 Task: Look for space in Marfil, Mexico from 5th June, 2023 to 16th June, 2023 for 2 adults in price range Rs.14000 to Rs.18000. Place can be entire place with 1  bedroom having 1 bed and 1 bathroom. Property type can be house, flat, guest house, hotel. Booking option can be shelf check-in. Required host language is English.
Action: Mouse moved to (521, 129)
Screenshot: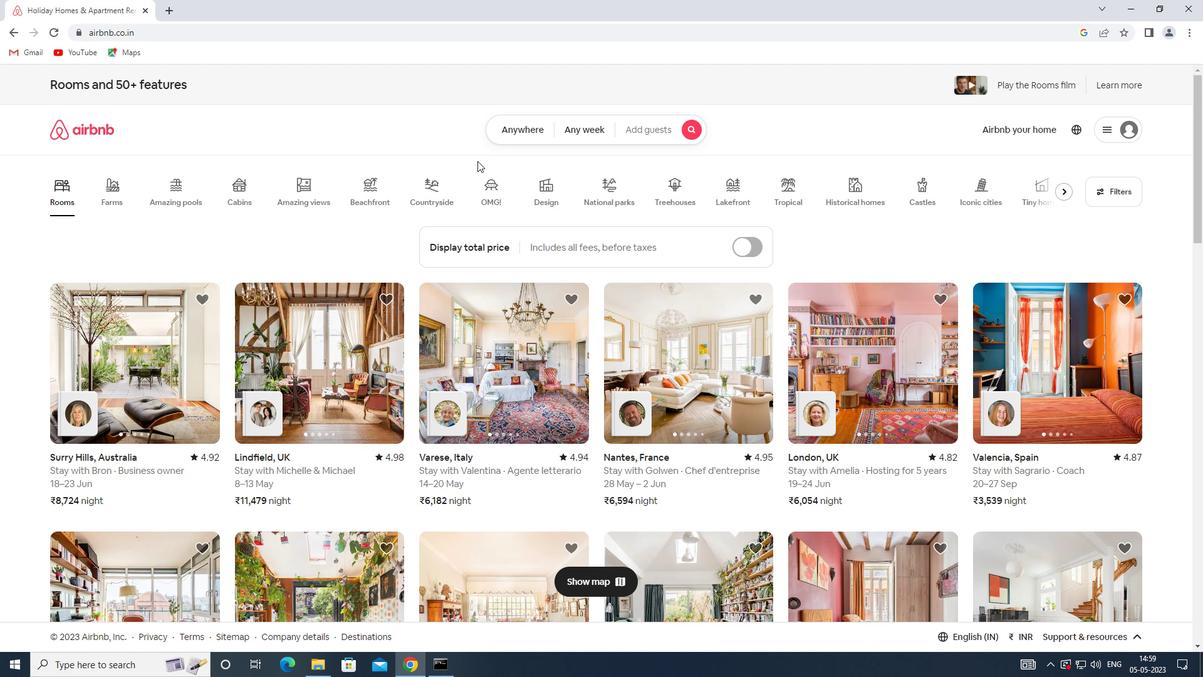 
Action: Mouse pressed left at (521, 129)
Screenshot: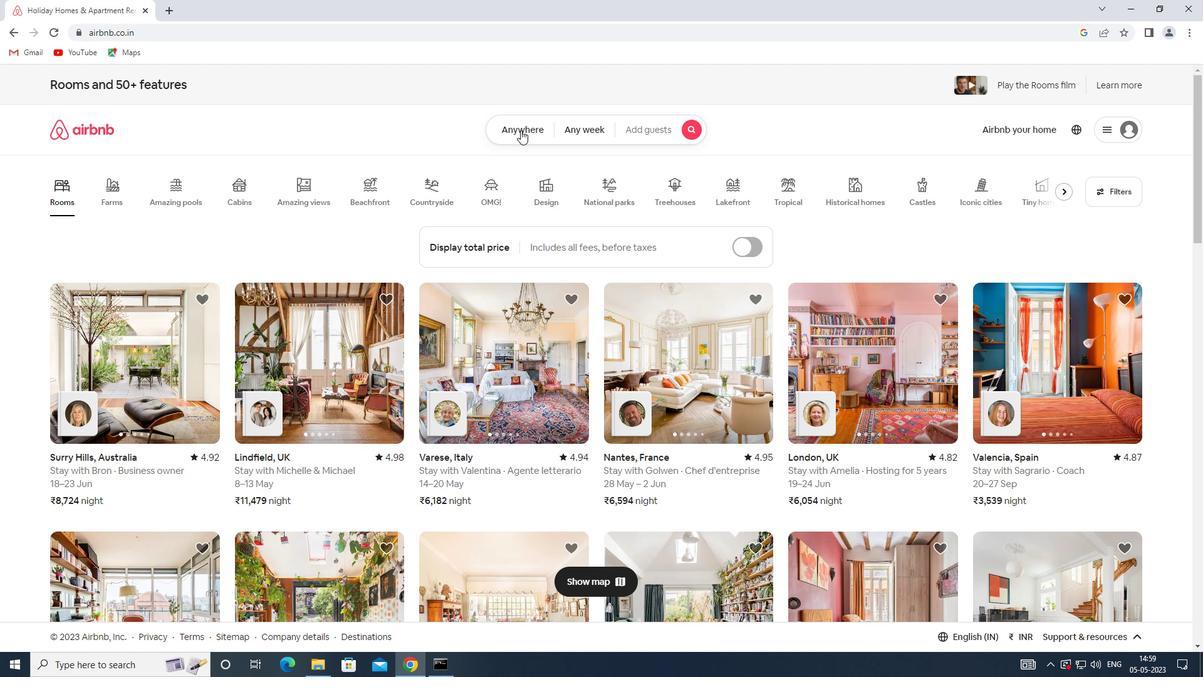 
Action: Mouse moved to (411, 181)
Screenshot: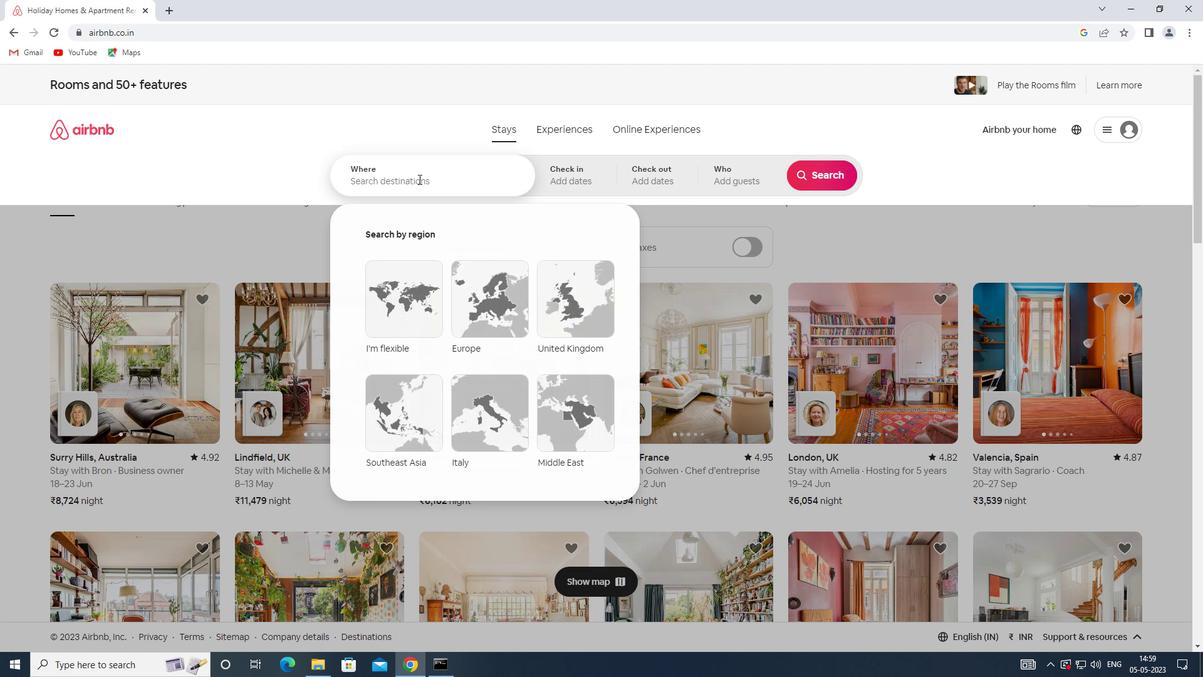 
Action: Mouse pressed left at (411, 181)
Screenshot: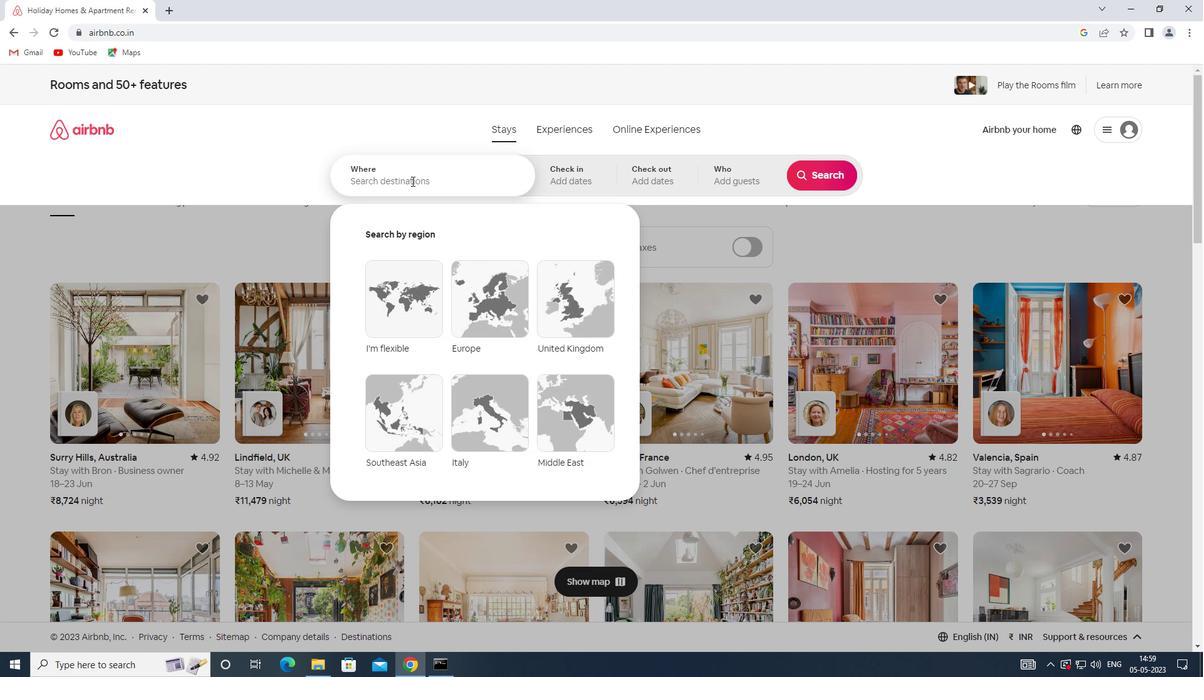 
Action: Key pressed <Key.shift><Key.shift><Key.shift><Key.shift><Key.shift><Key.shift><Key.shift><Key.shift><Key.shift><Key.shift><Key.shift><Key.shift><Key.shift><Key.shift><Key.shift><Key.shift><Key.shift><Key.shift><Key.shift><Key.shift><Key.shift><Key.shift><Key.shift><Key.shift><Key.shift><Key.shift><Key.shift><Key.shift><Key.shift><Key.shift>MARFIL,<Key.shift>MEXICO
Screenshot: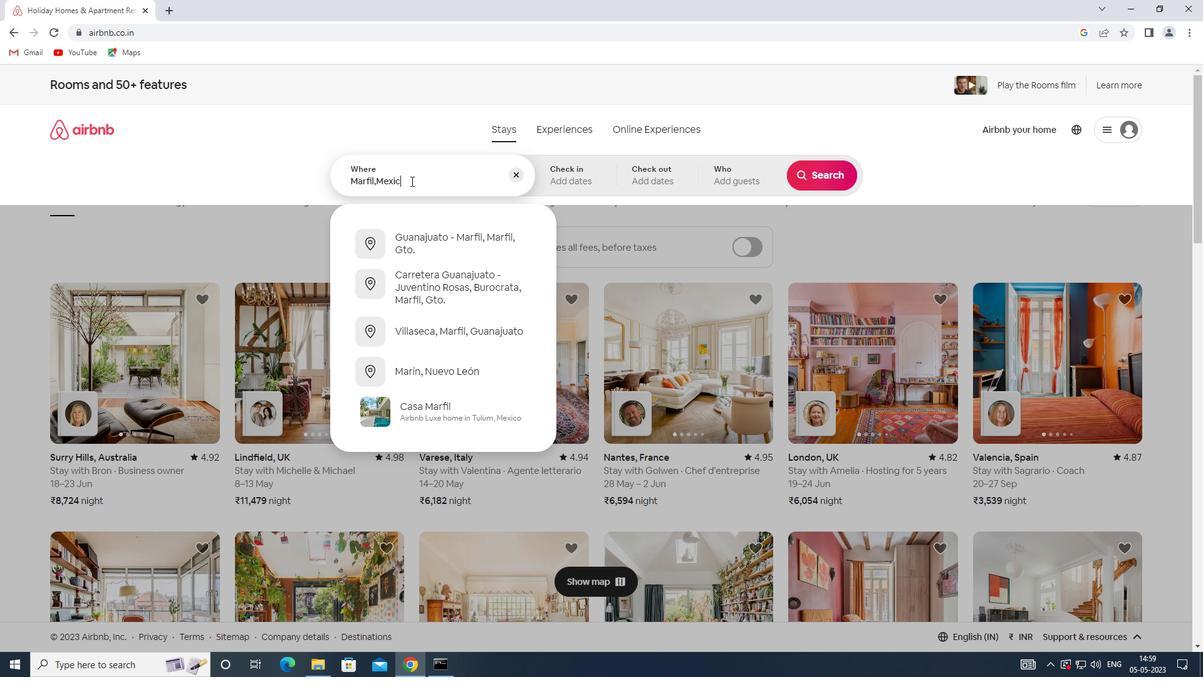 
Action: Mouse moved to (574, 183)
Screenshot: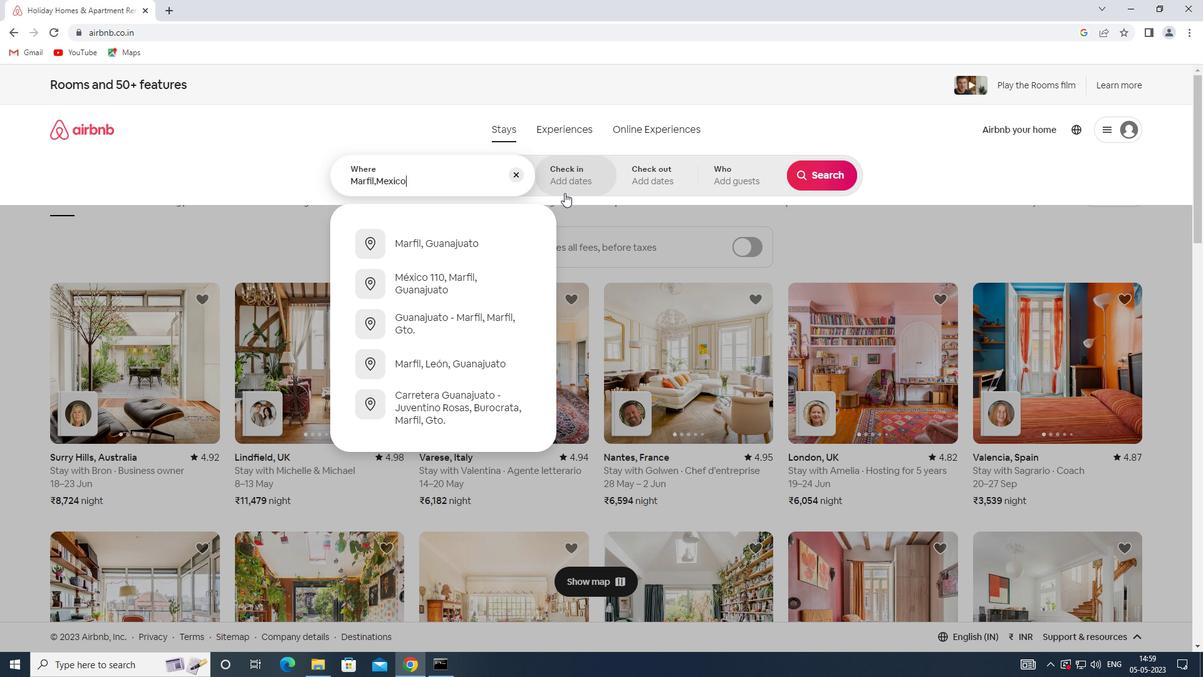 
Action: Mouse pressed left at (574, 183)
Screenshot: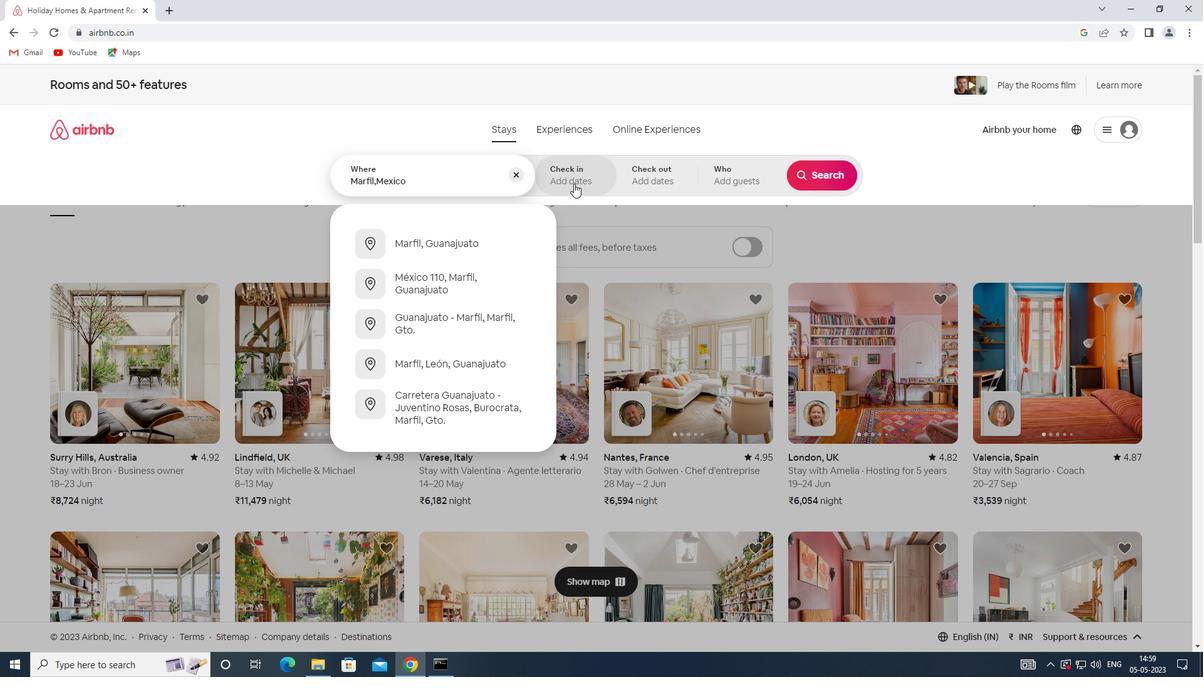 
Action: Mouse moved to (664, 359)
Screenshot: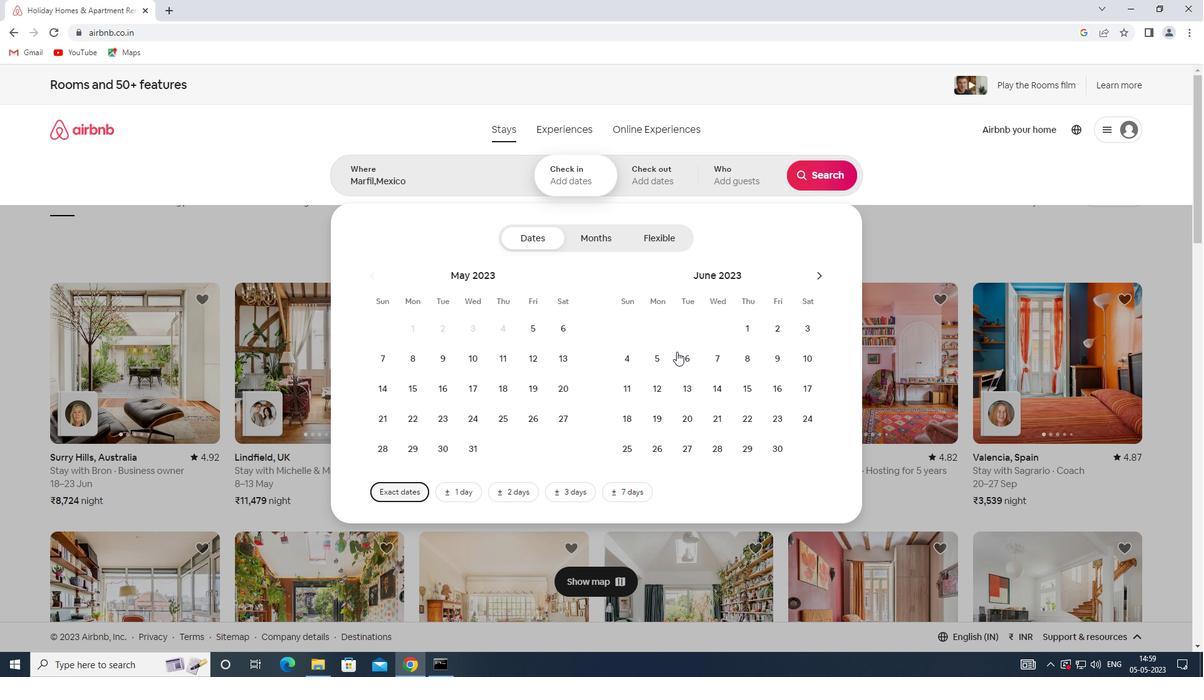 
Action: Mouse pressed left at (664, 359)
Screenshot: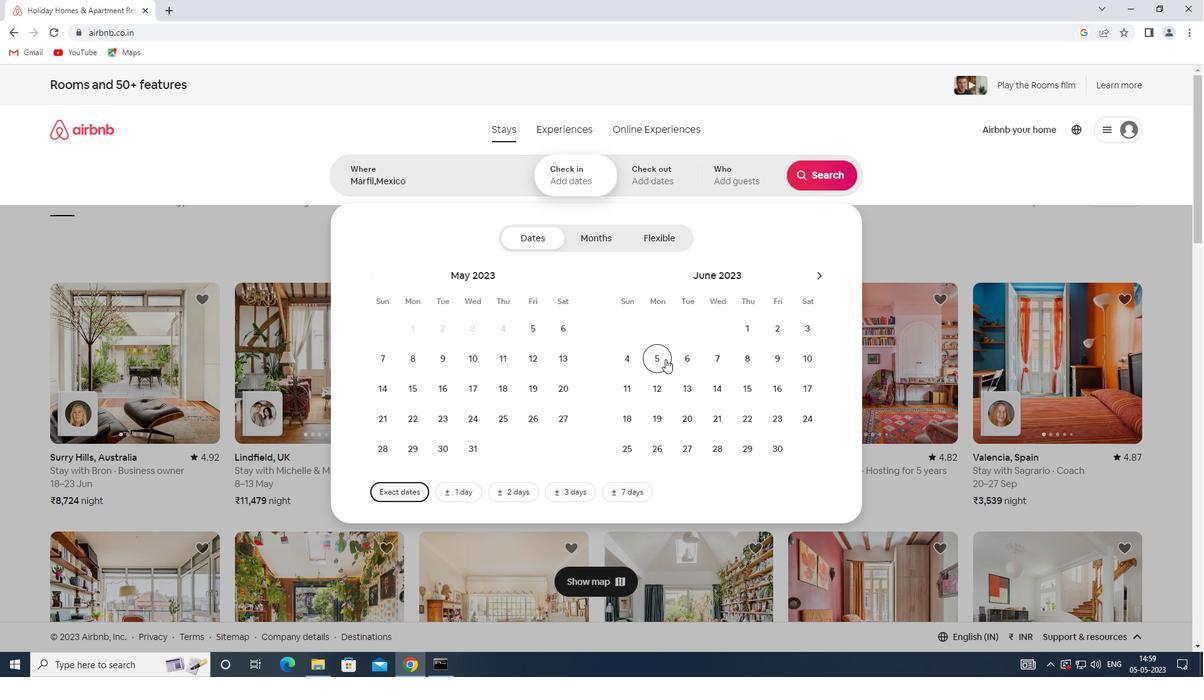 
Action: Mouse moved to (783, 396)
Screenshot: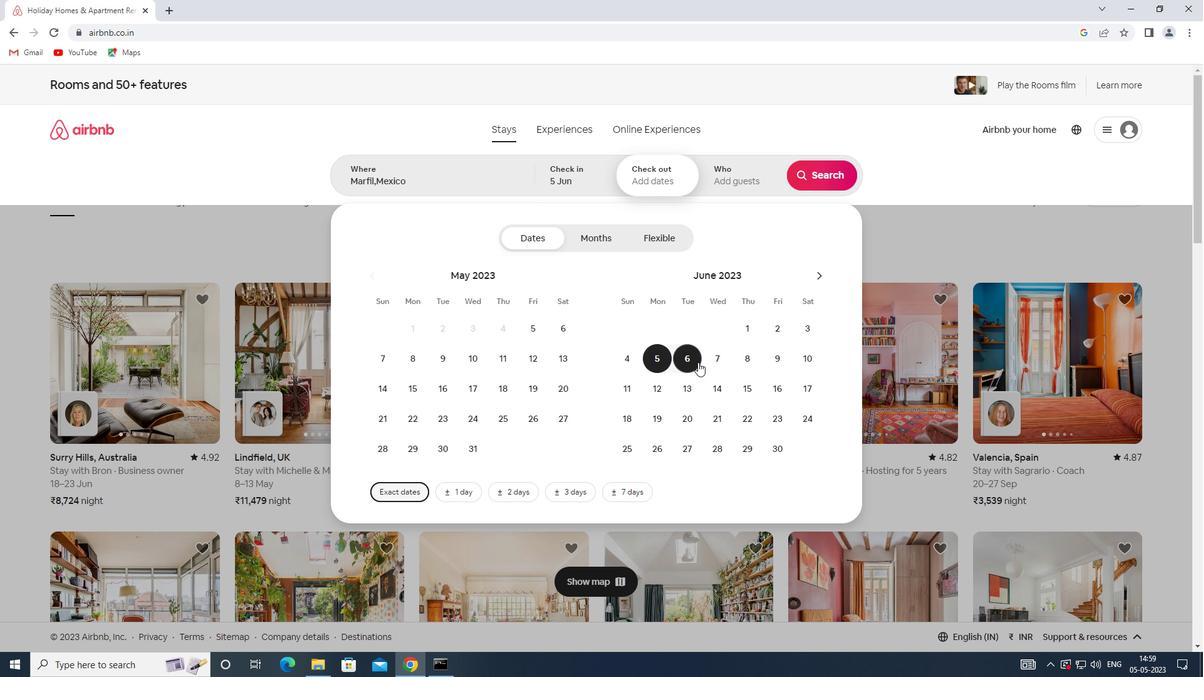 
Action: Mouse pressed left at (783, 396)
Screenshot: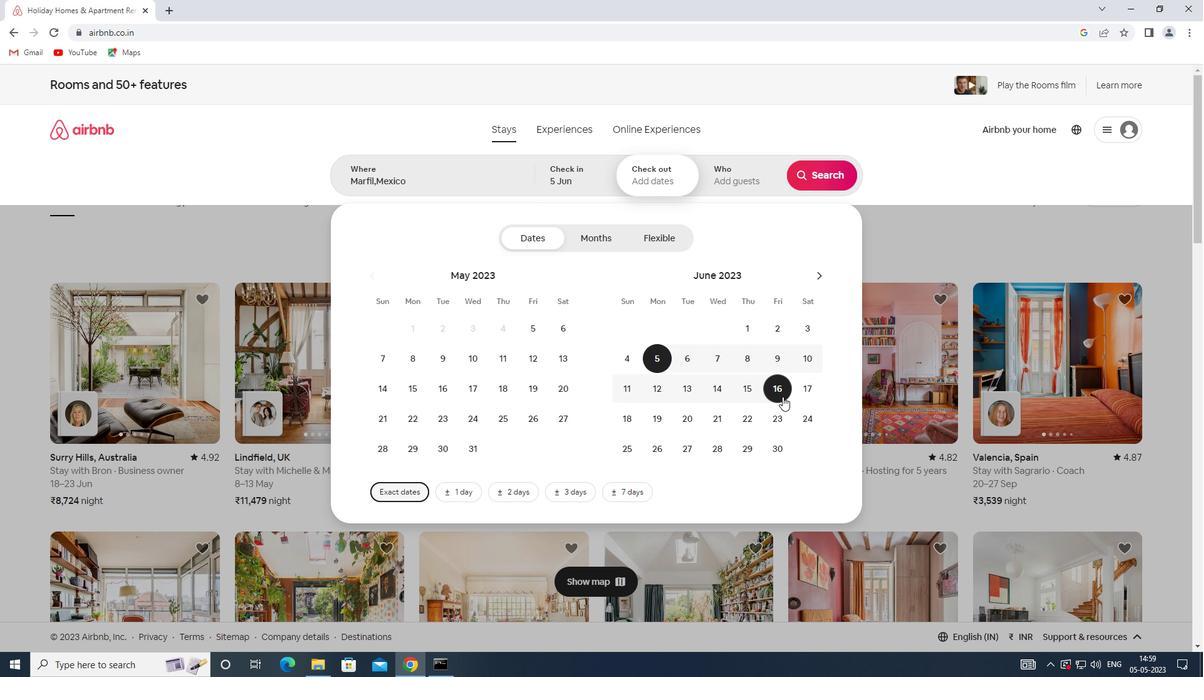 
Action: Mouse moved to (721, 174)
Screenshot: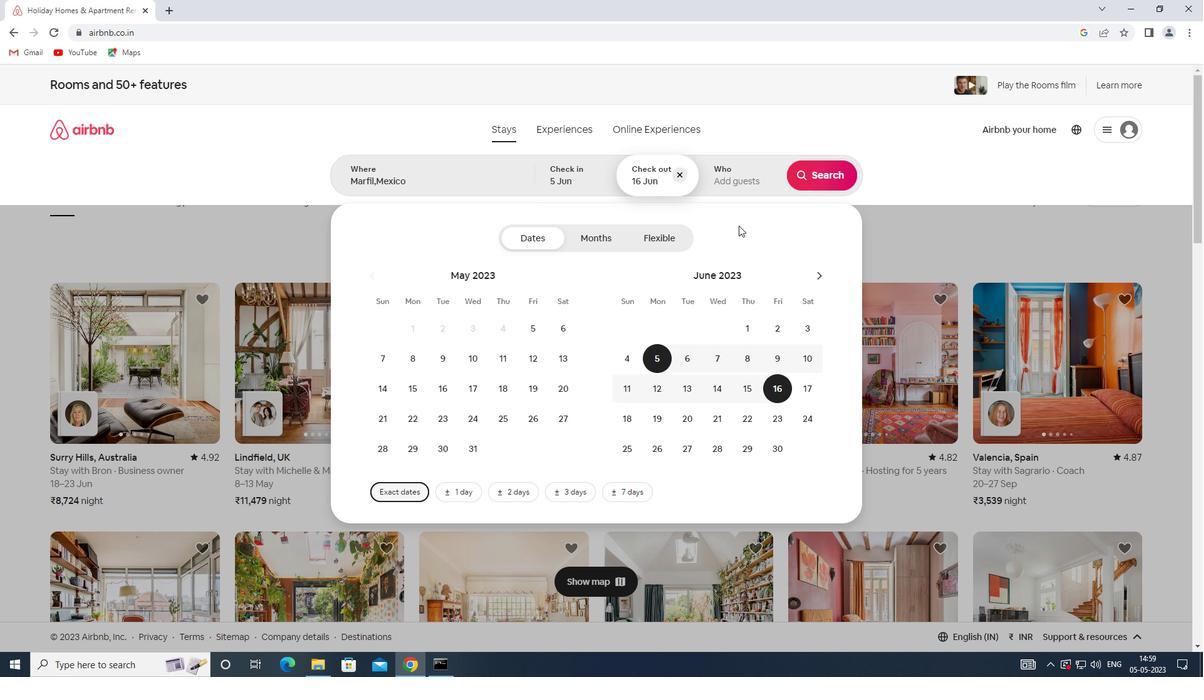 
Action: Mouse pressed left at (721, 174)
Screenshot: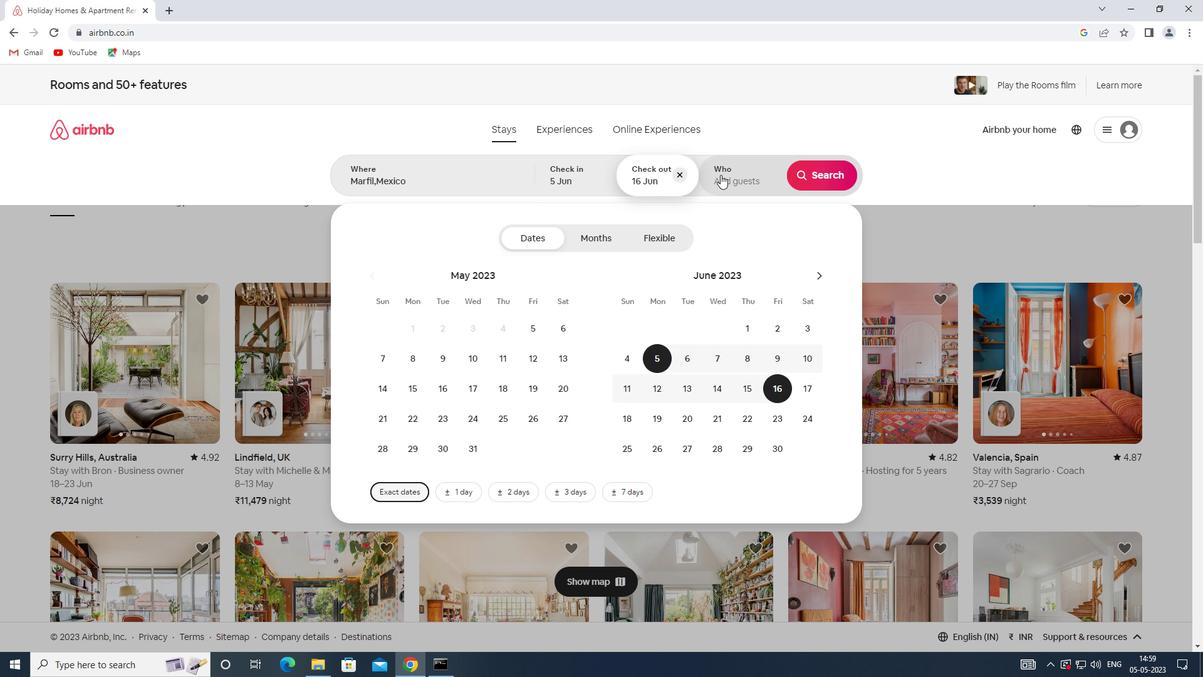 
Action: Mouse moved to (825, 241)
Screenshot: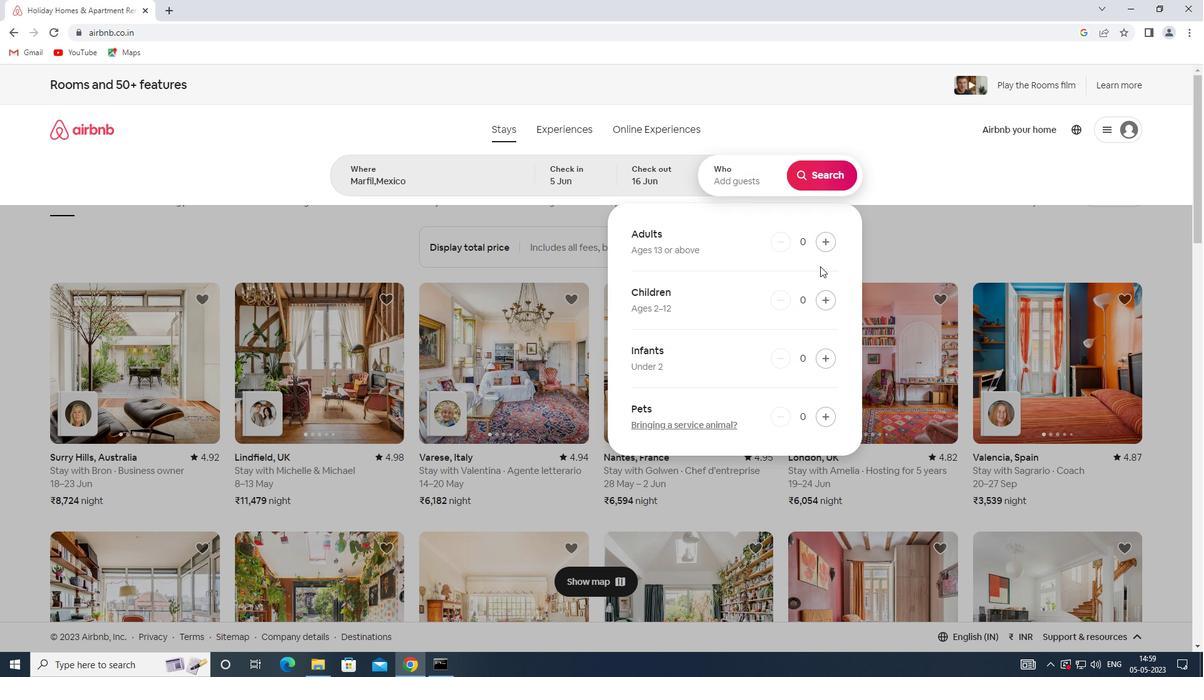 
Action: Mouse pressed left at (825, 241)
Screenshot: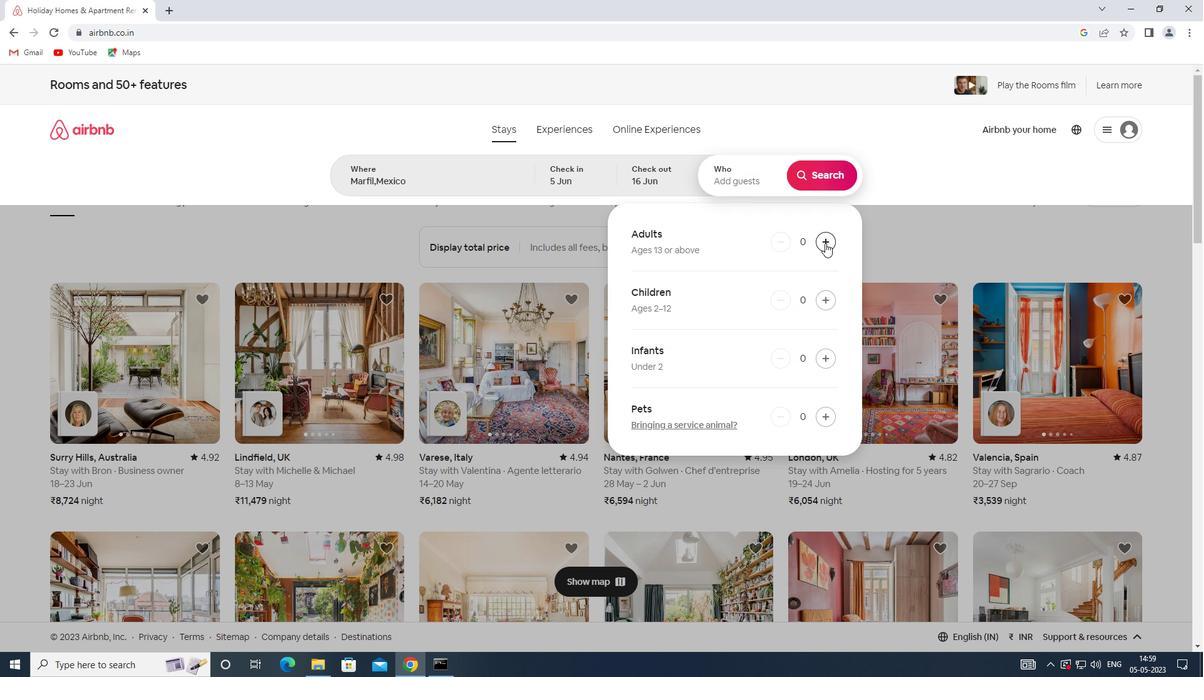 
Action: Mouse pressed left at (825, 241)
Screenshot: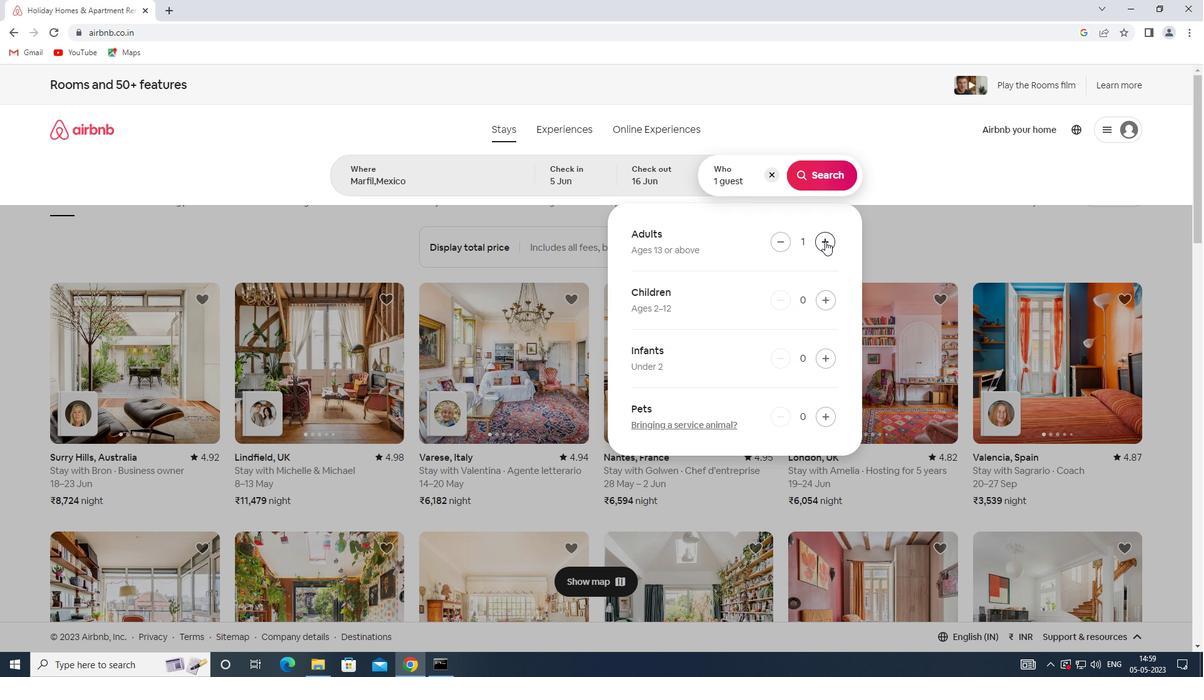 
Action: Mouse moved to (813, 179)
Screenshot: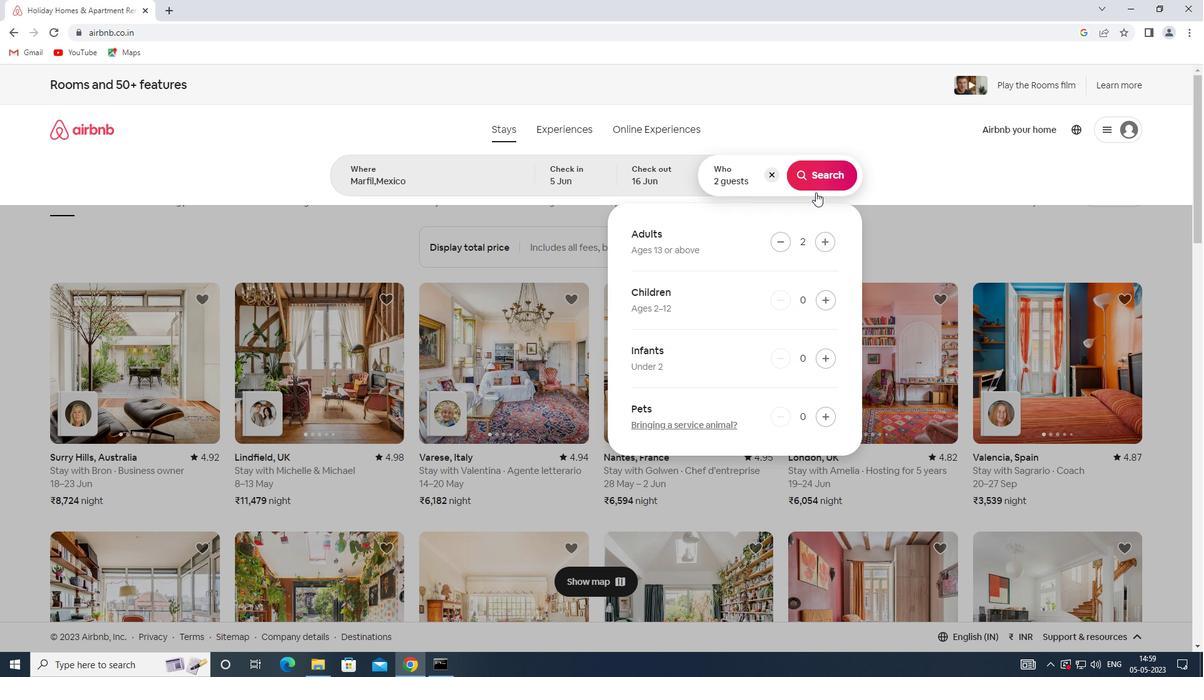 
Action: Mouse pressed left at (813, 179)
Screenshot: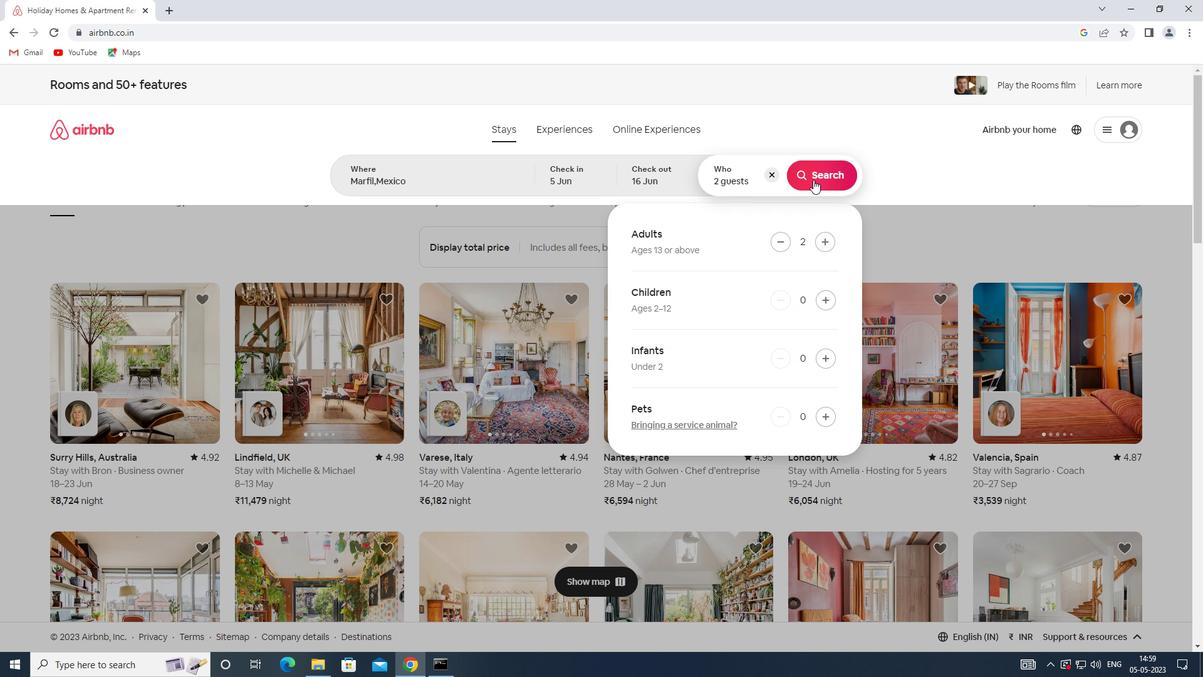 
Action: Mouse moved to (1127, 141)
Screenshot: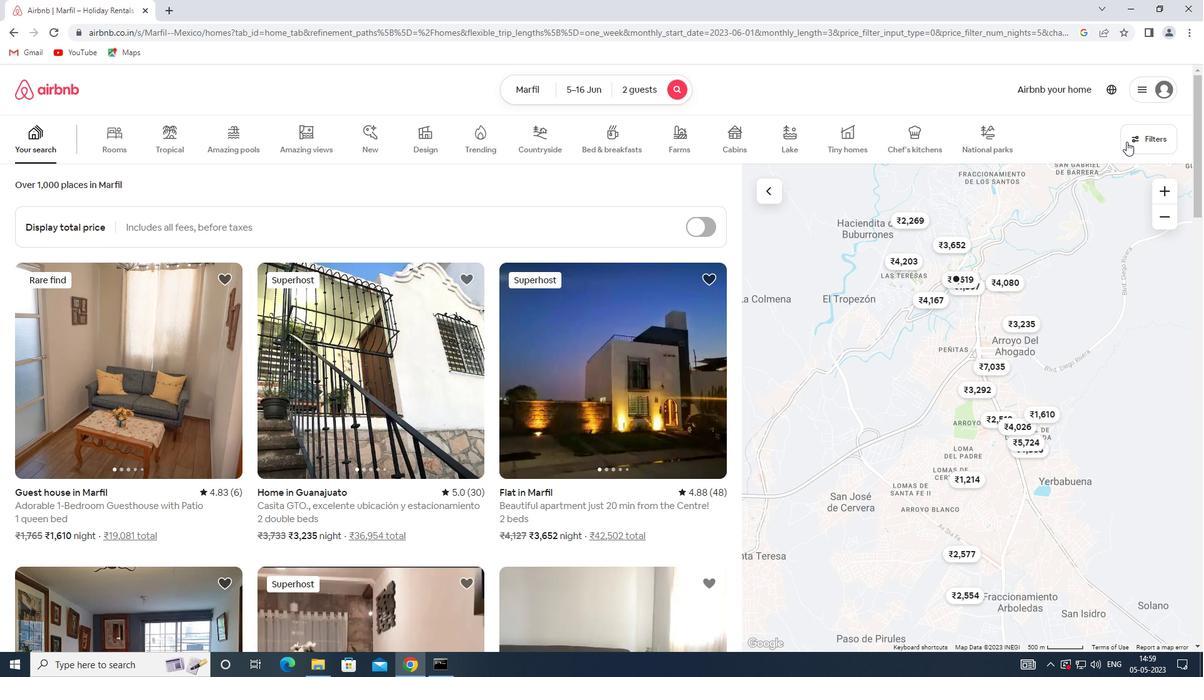 
Action: Mouse pressed left at (1127, 141)
Screenshot: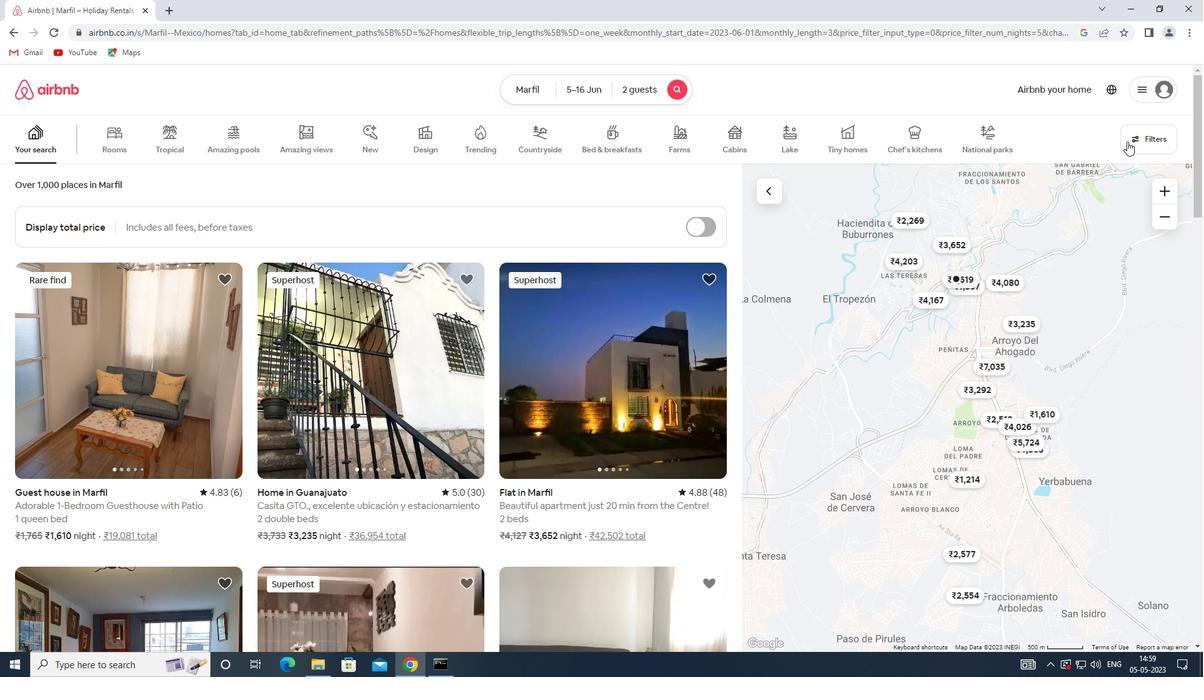 
Action: Mouse moved to (441, 448)
Screenshot: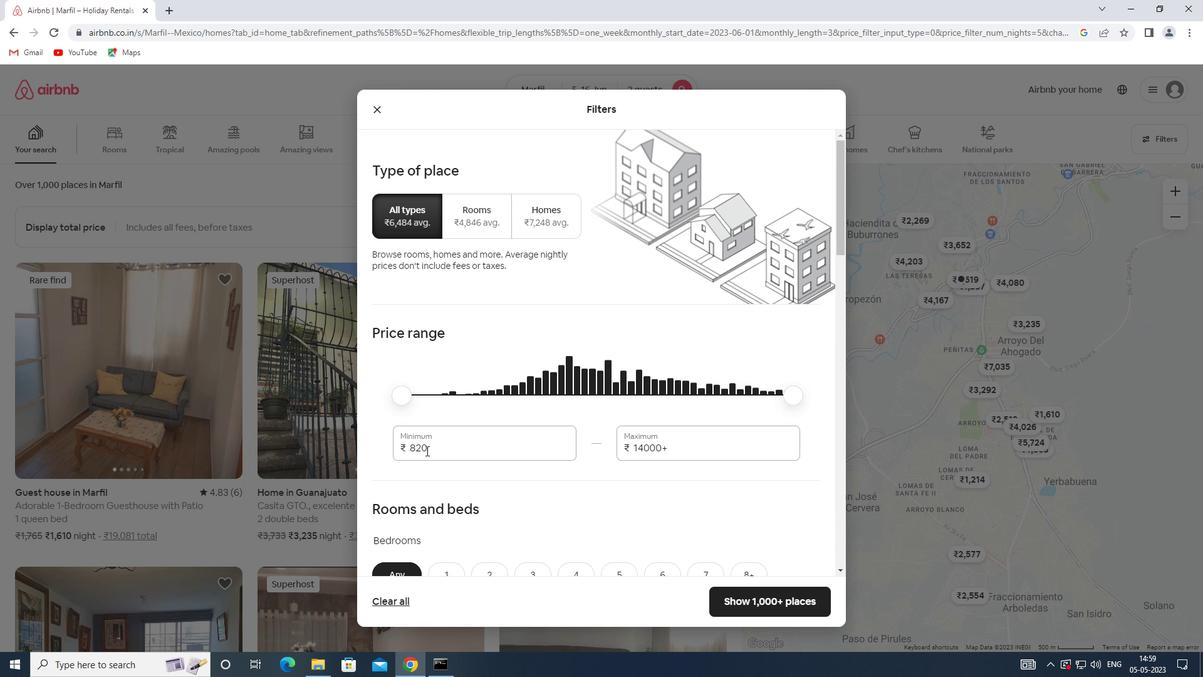 
Action: Mouse pressed left at (441, 448)
Screenshot: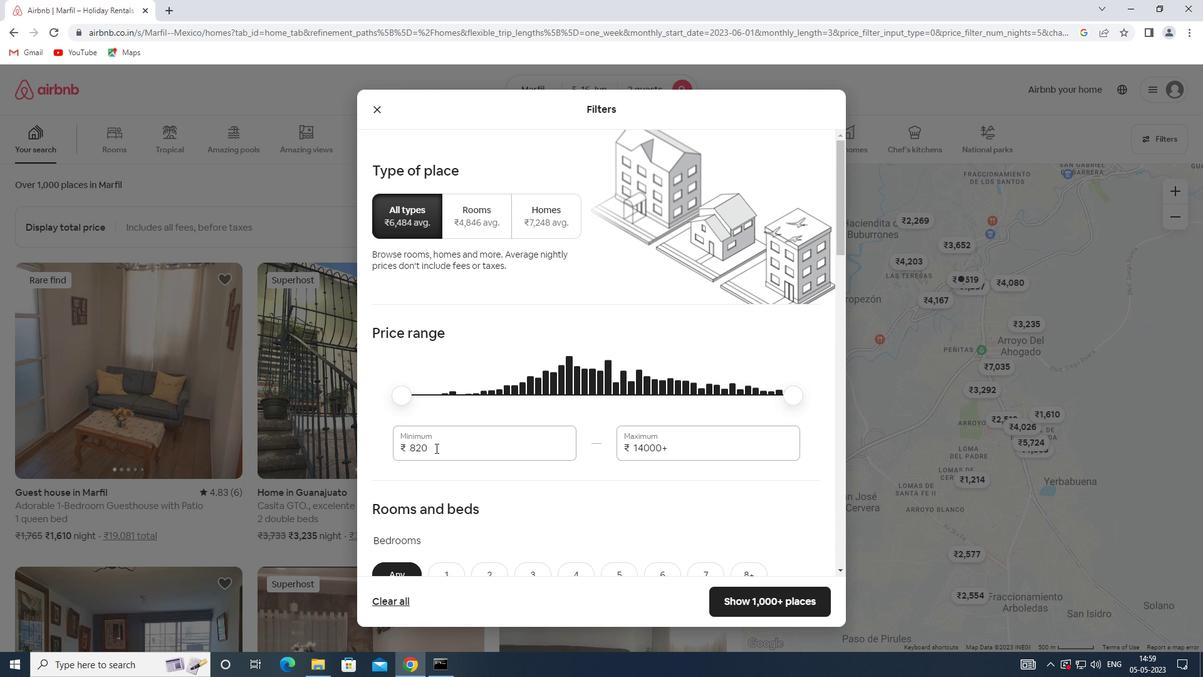 
Action: Mouse moved to (389, 445)
Screenshot: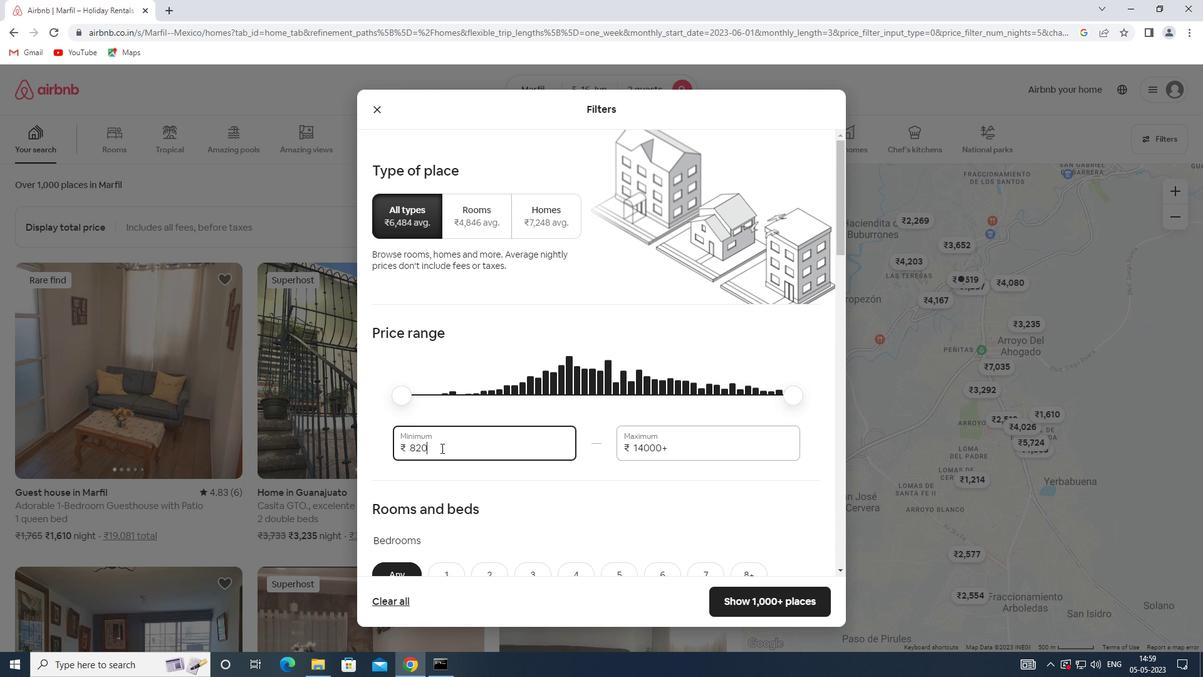 
Action: Key pressed 14000
Screenshot: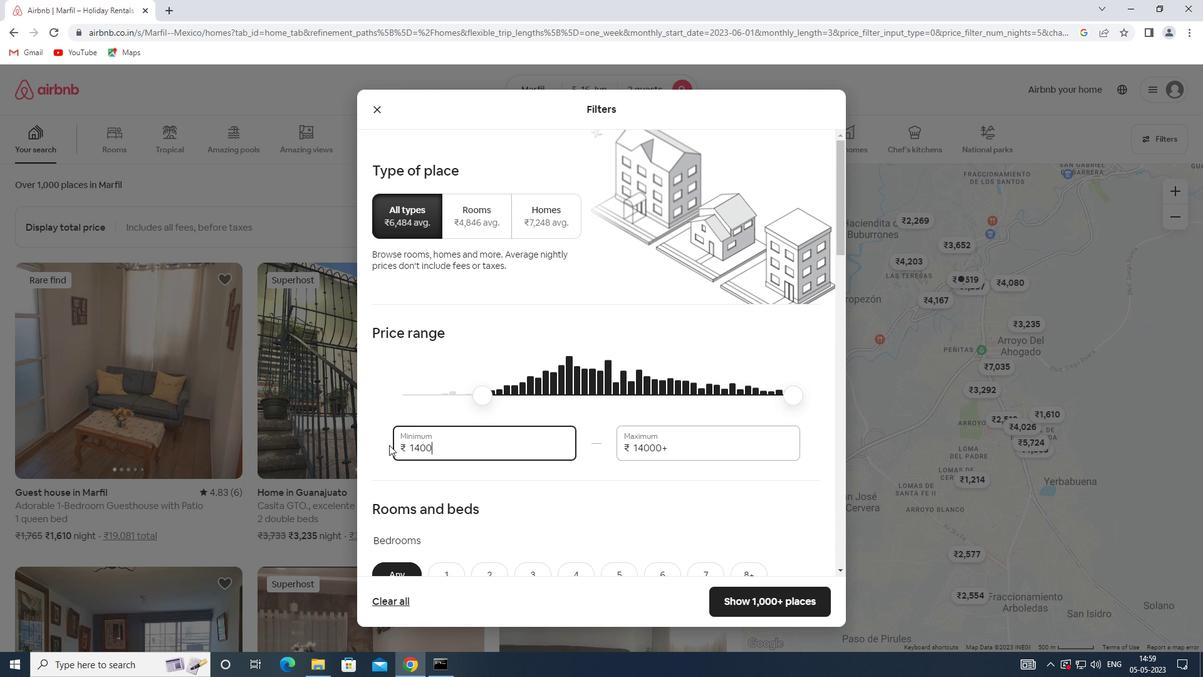 
Action: Mouse moved to (676, 449)
Screenshot: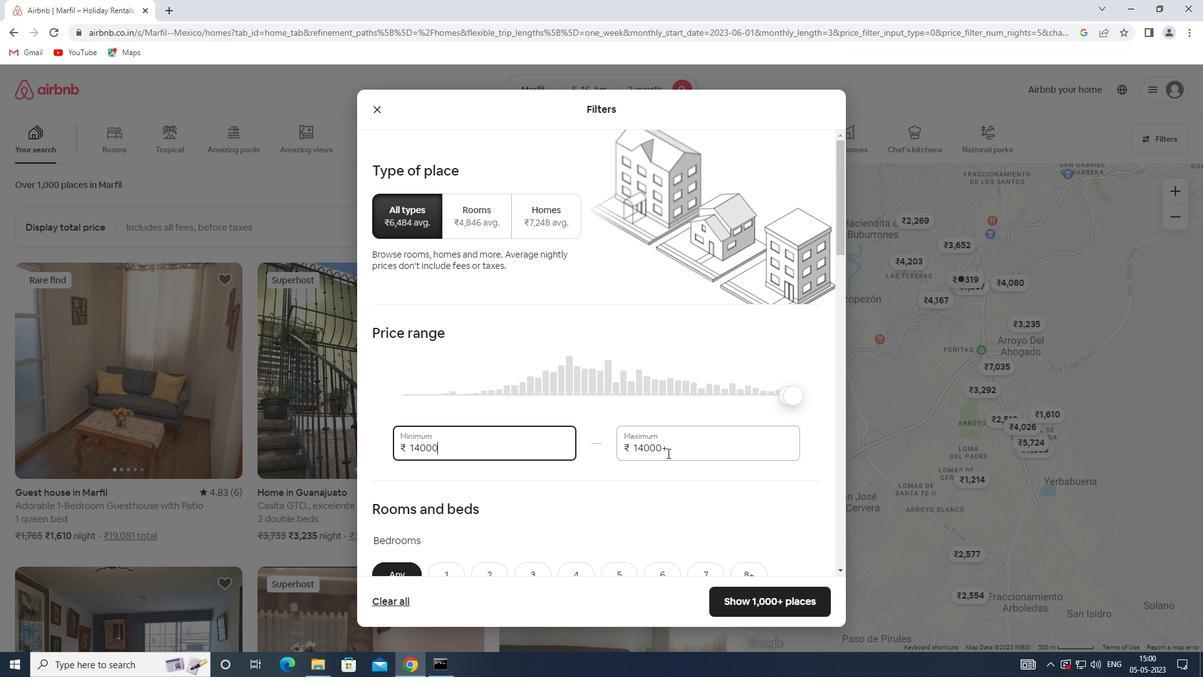 
Action: Mouse pressed left at (676, 449)
Screenshot: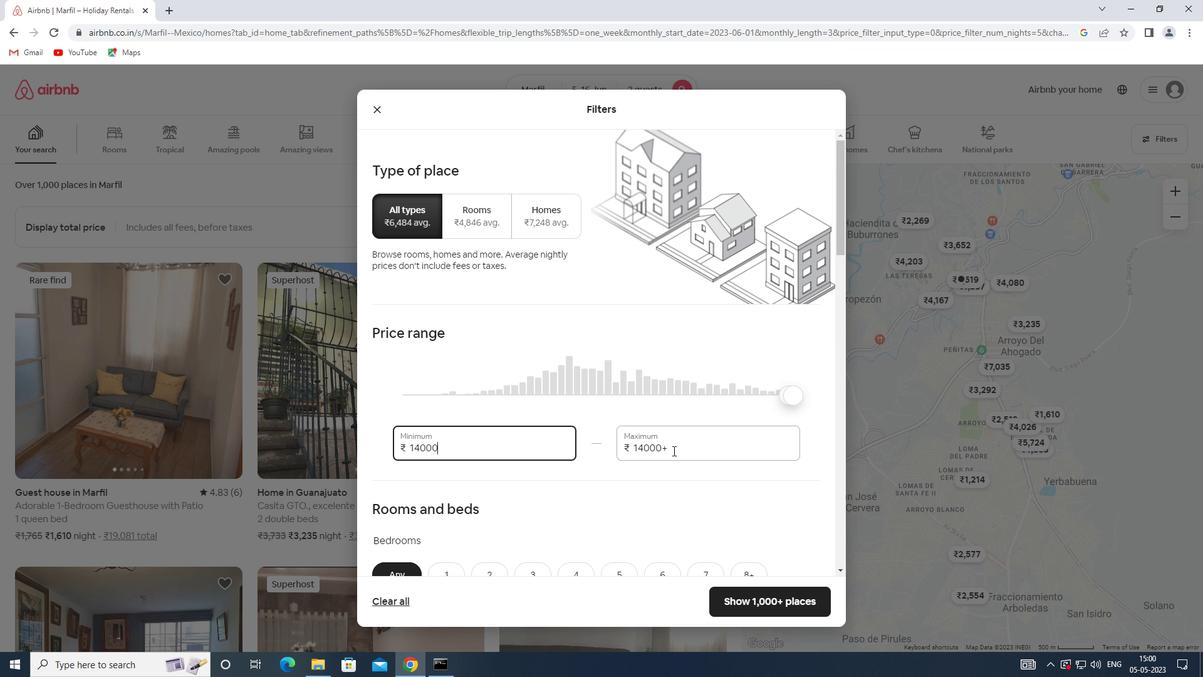 
Action: Mouse moved to (605, 449)
Screenshot: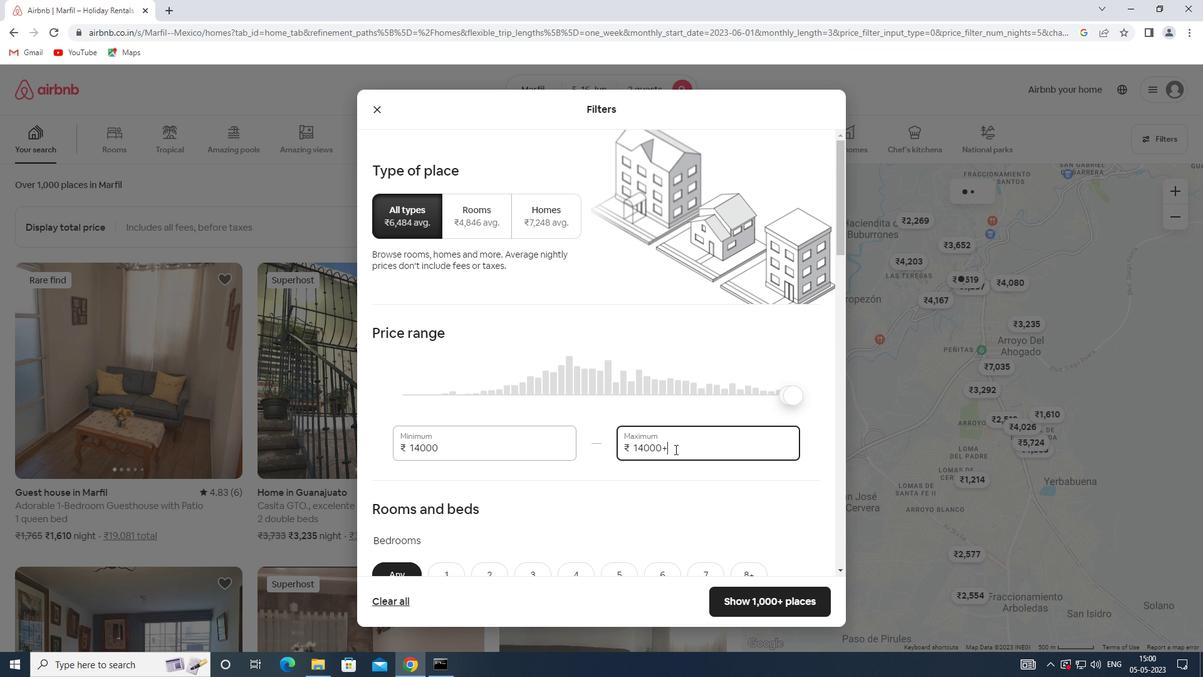 
Action: Key pressed 18000
Screenshot: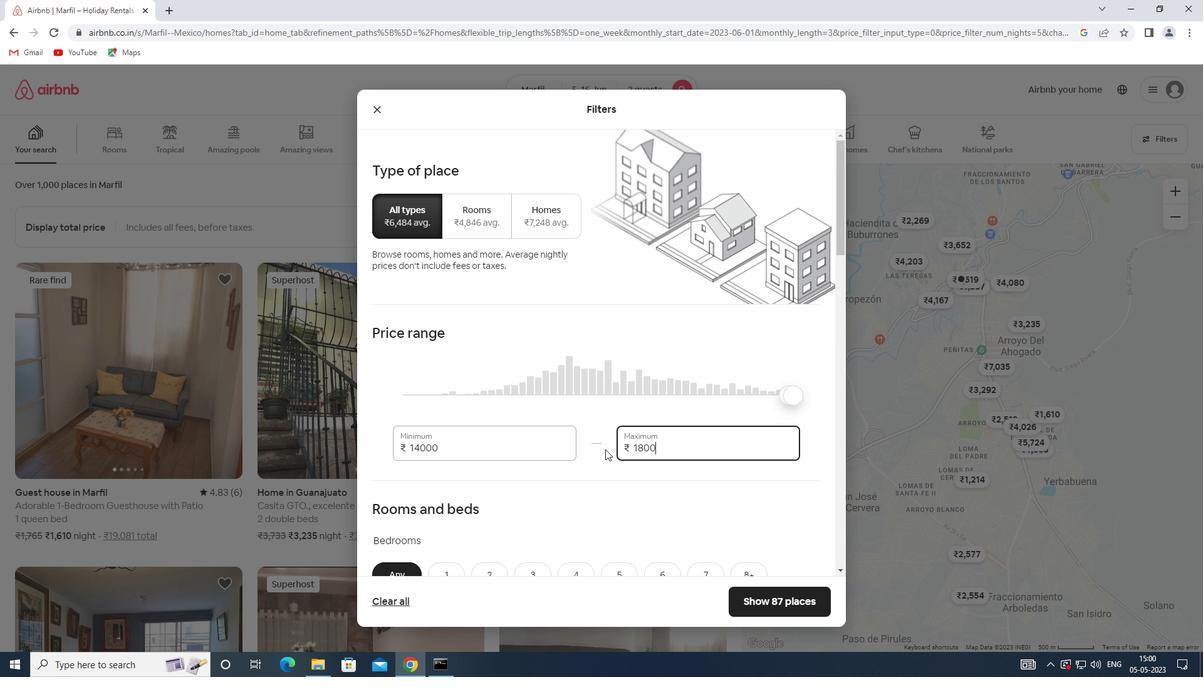 
Action: Mouse moved to (569, 436)
Screenshot: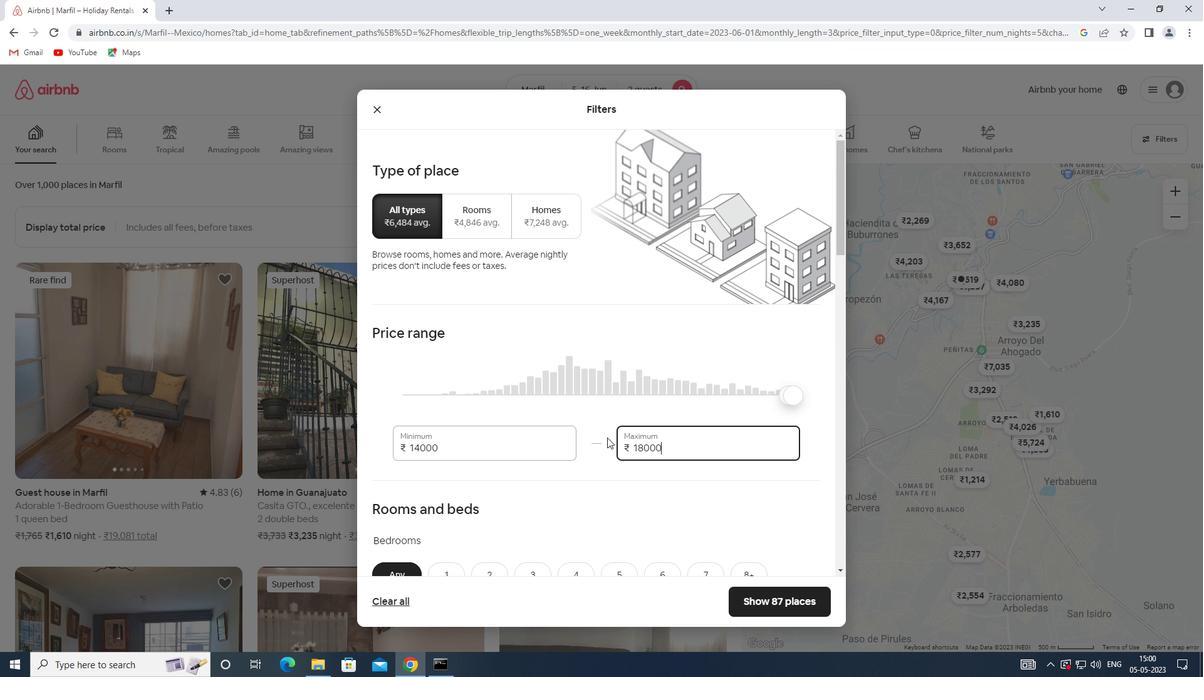 
Action: Mouse scrolled (569, 435) with delta (0, 0)
Screenshot: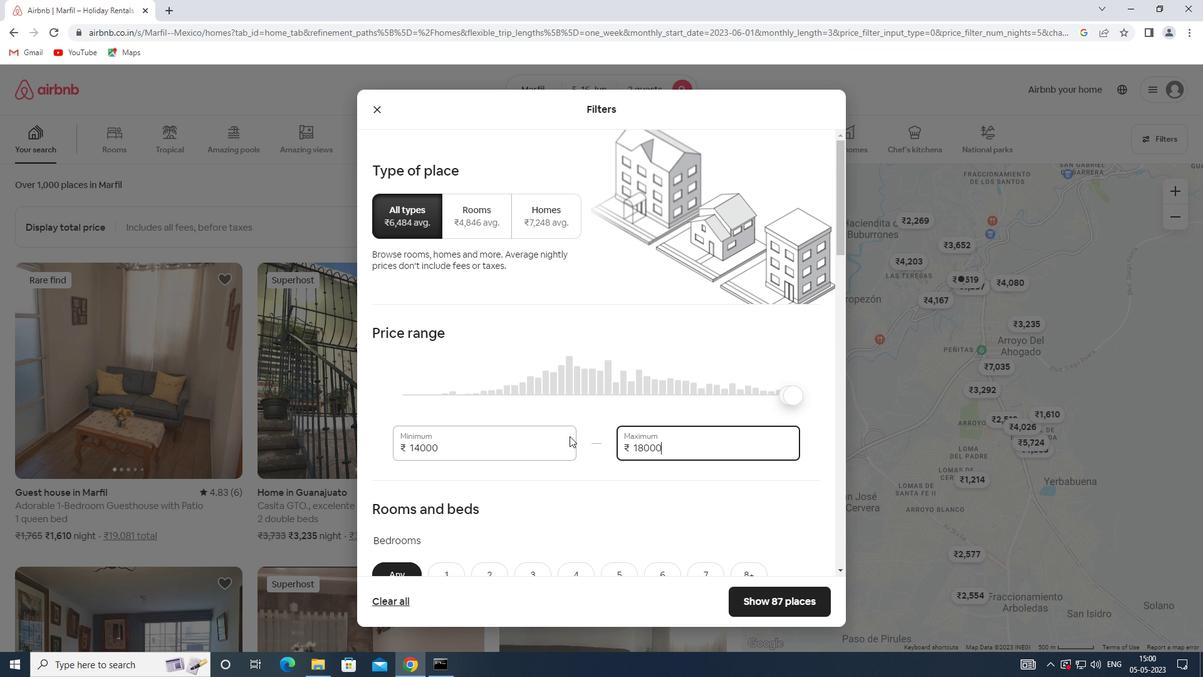 
Action: Mouse scrolled (569, 435) with delta (0, 0)
Screenshot: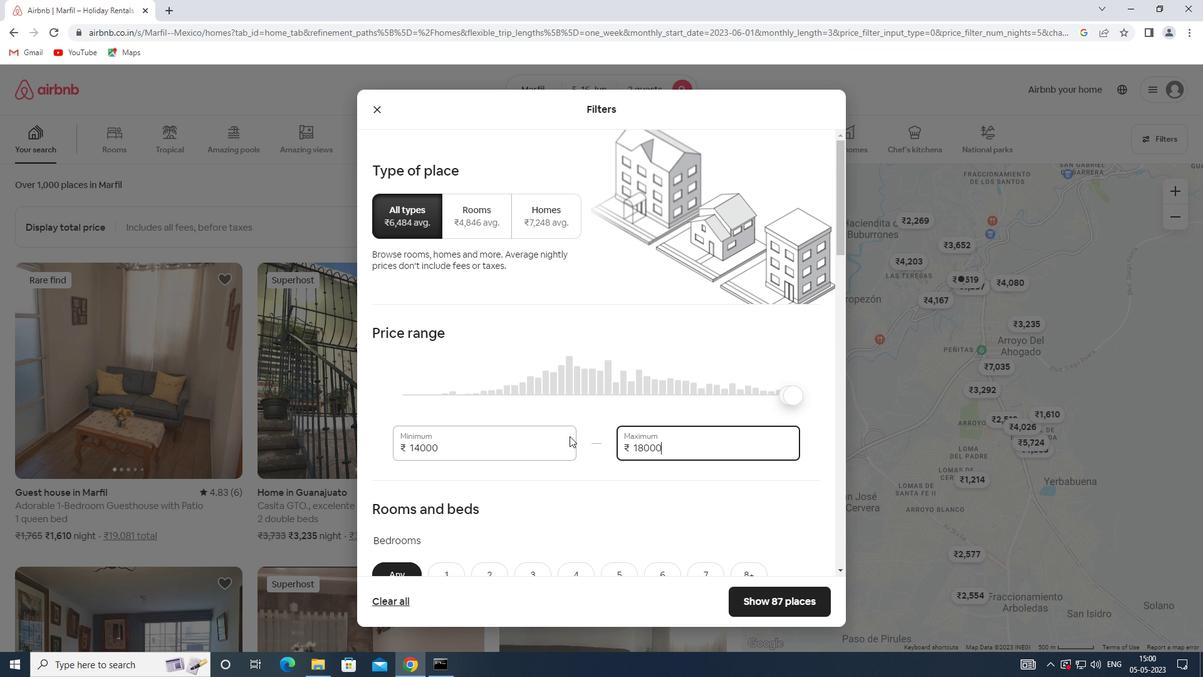
Action: Mouse moved to (452, 452)
Screenshot: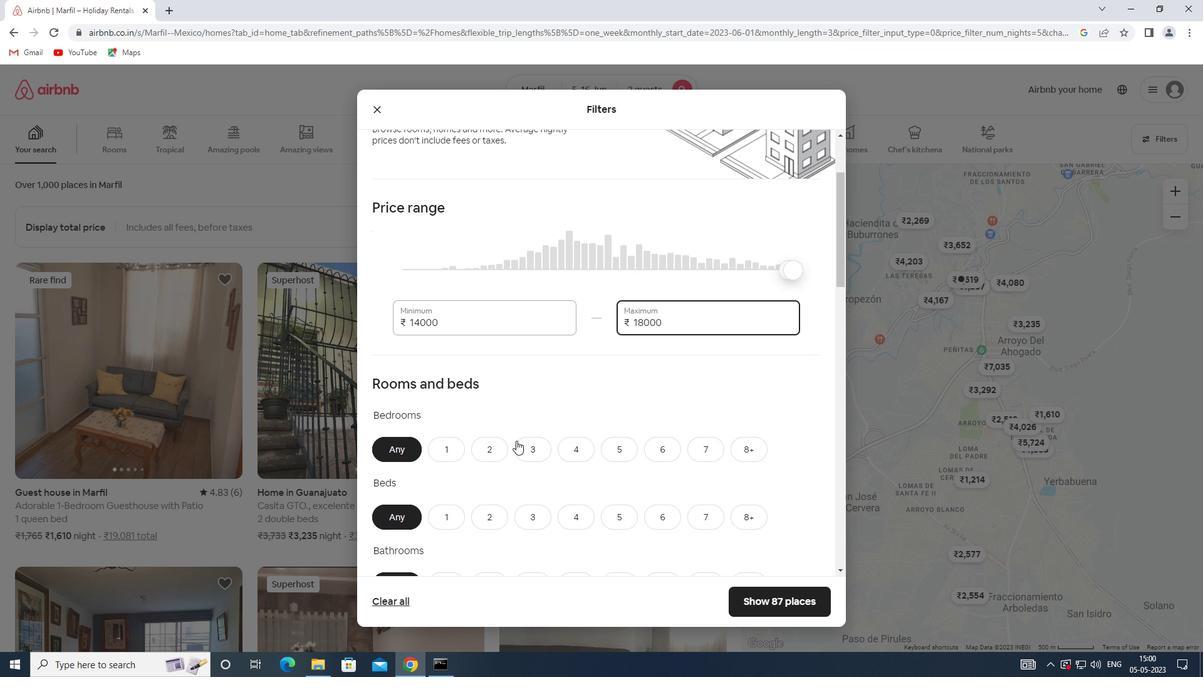 
Action: Mouse scrolled (452, 451) with delta (0, 0)
Screenshot: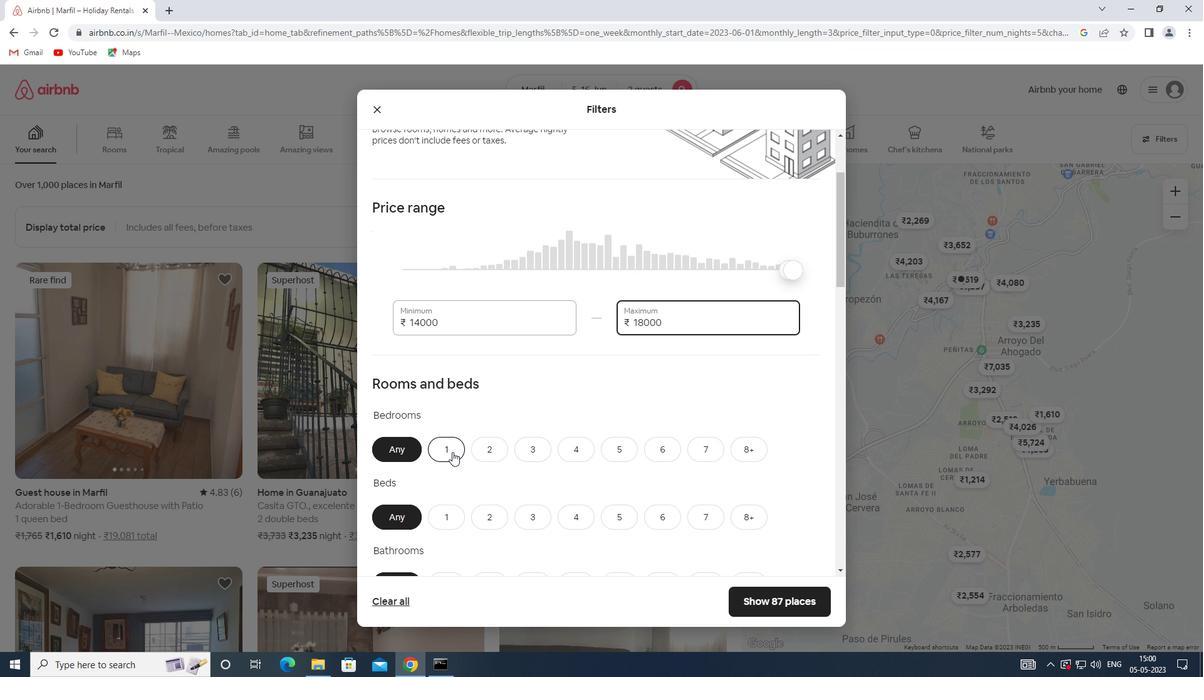 
Action: Mouse scrolled (452, 451) with delta (0, 0)
Screenshot: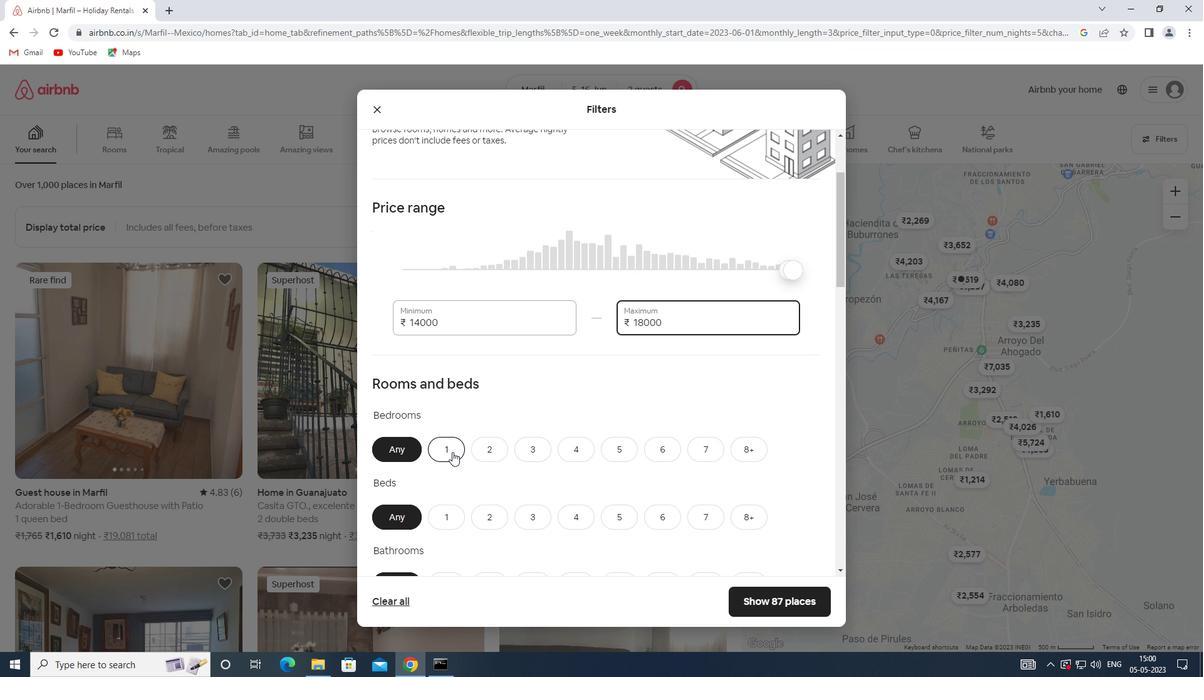 
Action: Mouse moved to (434, 334)
Screenshot: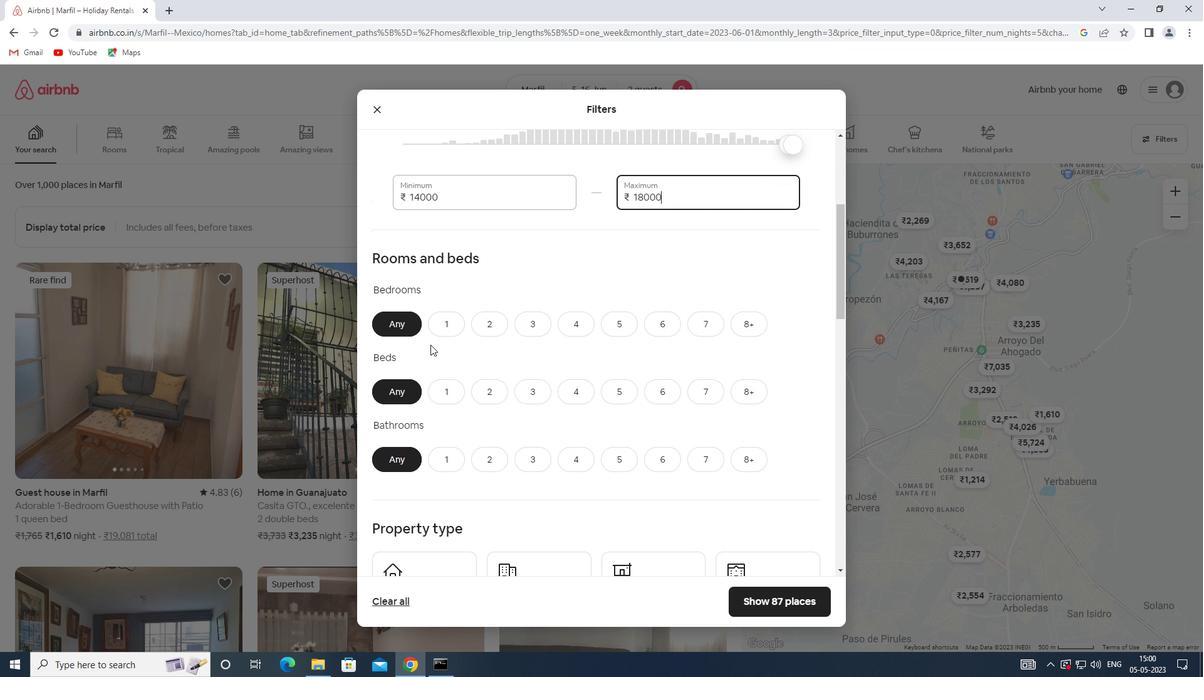 
Action: Mouse pressed left at (434, 334)
Screenshot: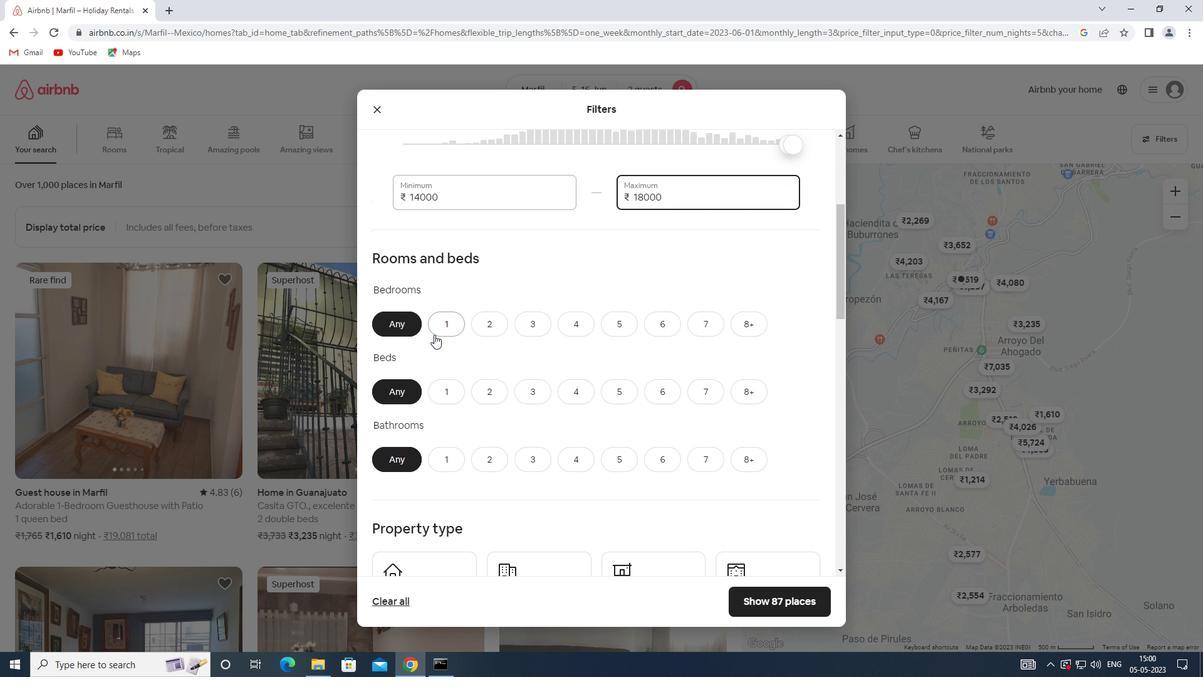 
Action: Mouse moved to (440, 386)
Screenshot: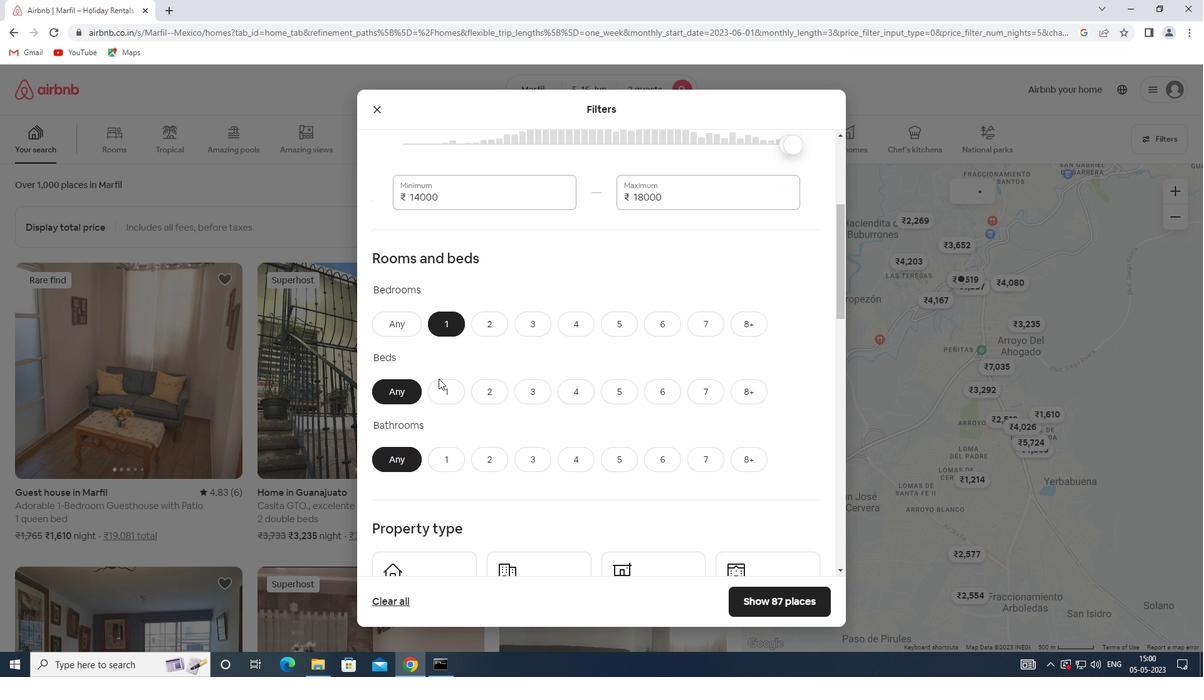 
Action: Mouse pressed left at (440, 386)
Screenshot: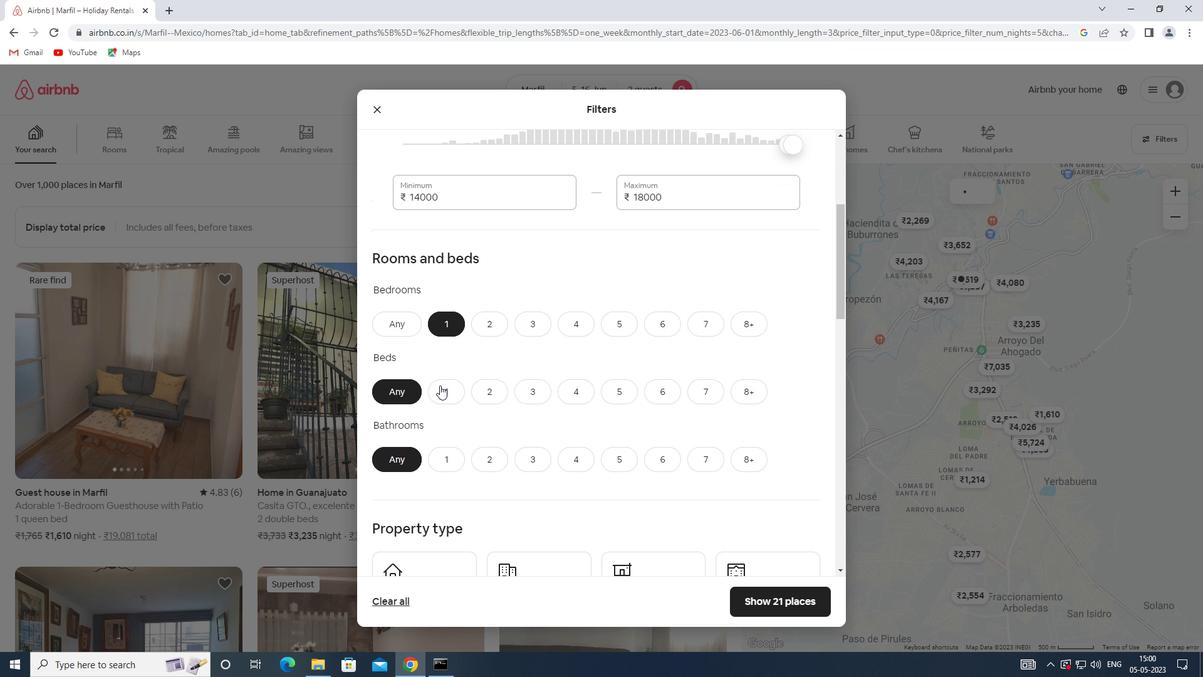 
Action: Mouse moved to (443, 462)
Screenshot: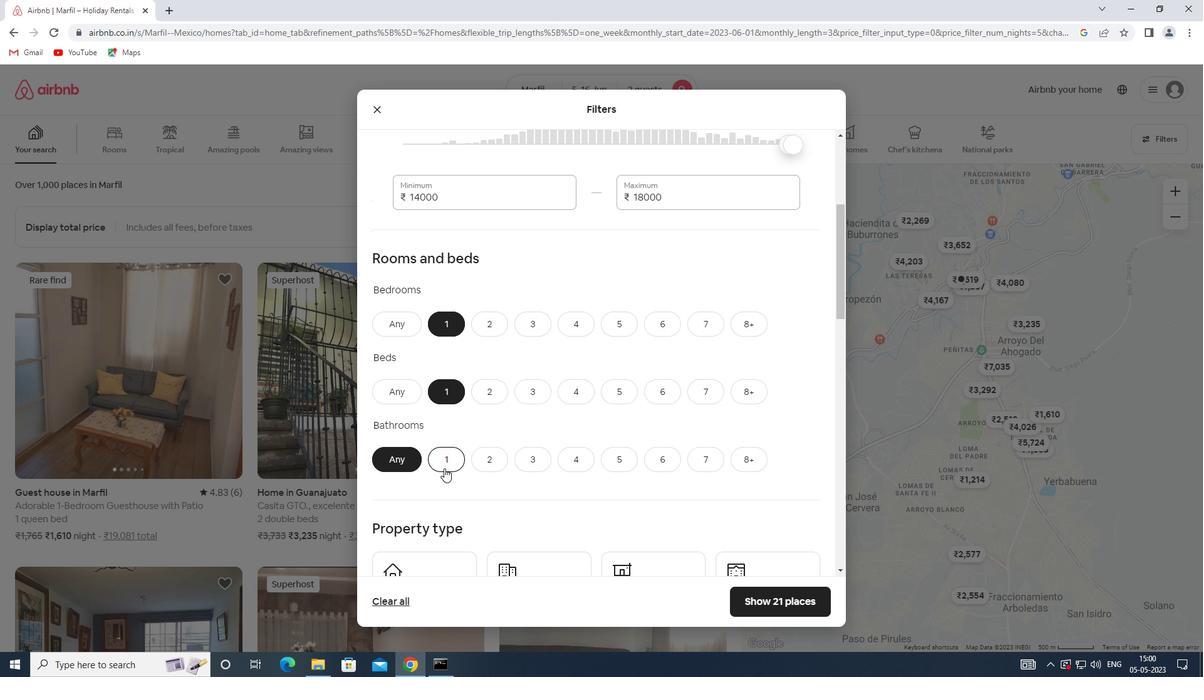 
Action: Mouse pressed left at (443, 462)
Screenshot: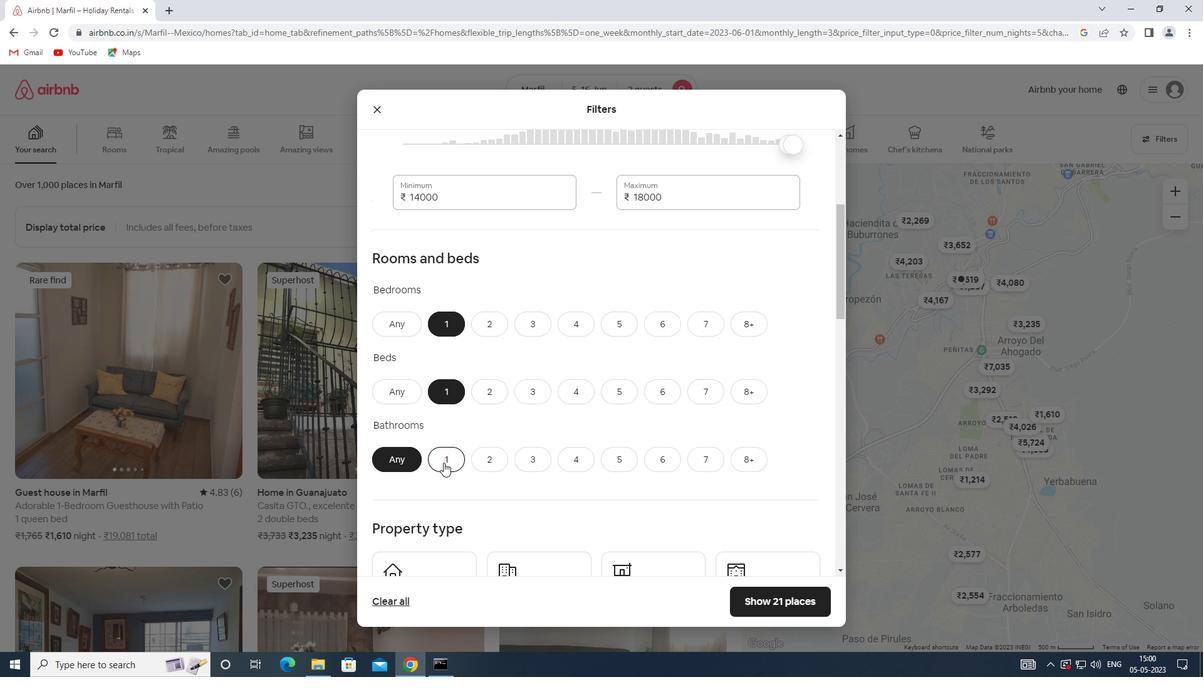 
Action: Mouse scrolled (443, 462) with delta (0, 0)
Screenshot: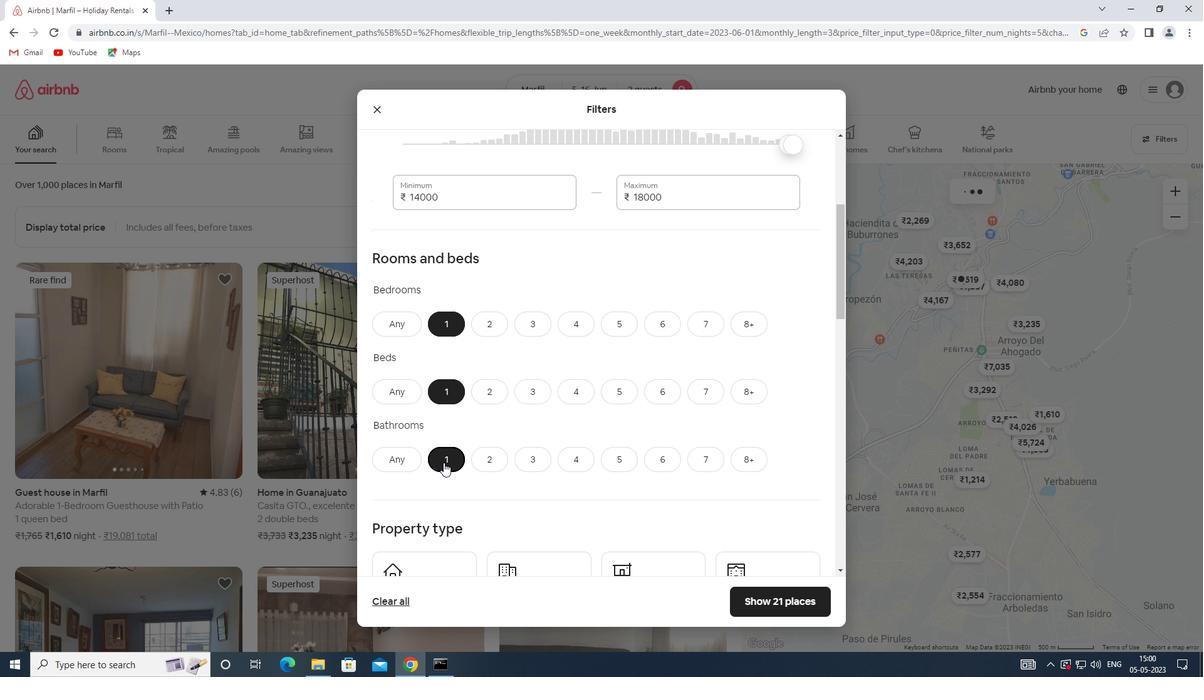 
Action: Mouse moved to (443, 461)
Screenshot: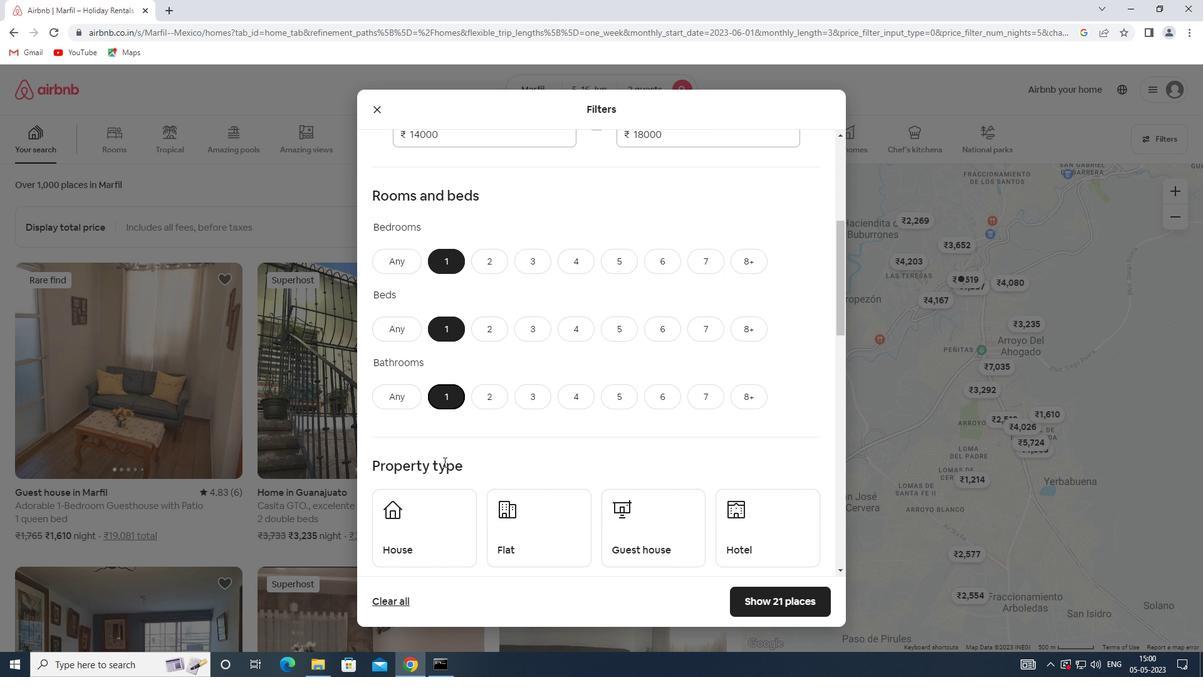 
Action: Mouse scrolled (443, 460) with delta (0, 0)
Screenshot: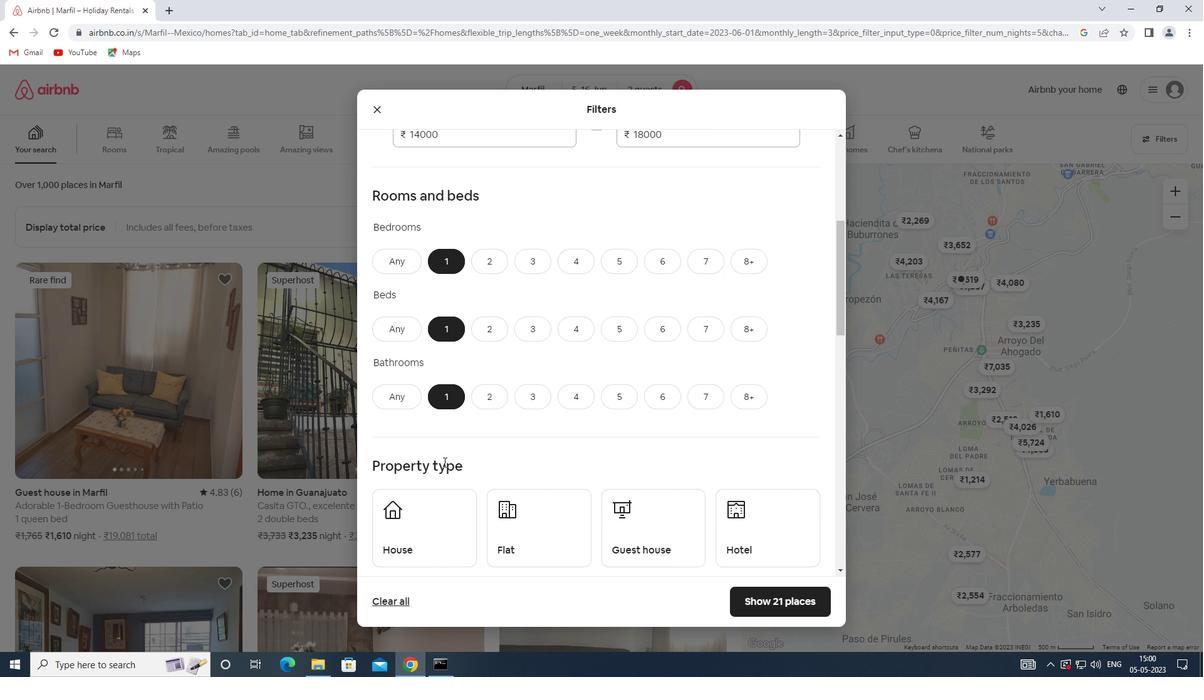 
Action: Mouse scrolled (443, 460) with delta (0, 0)
Screenshot: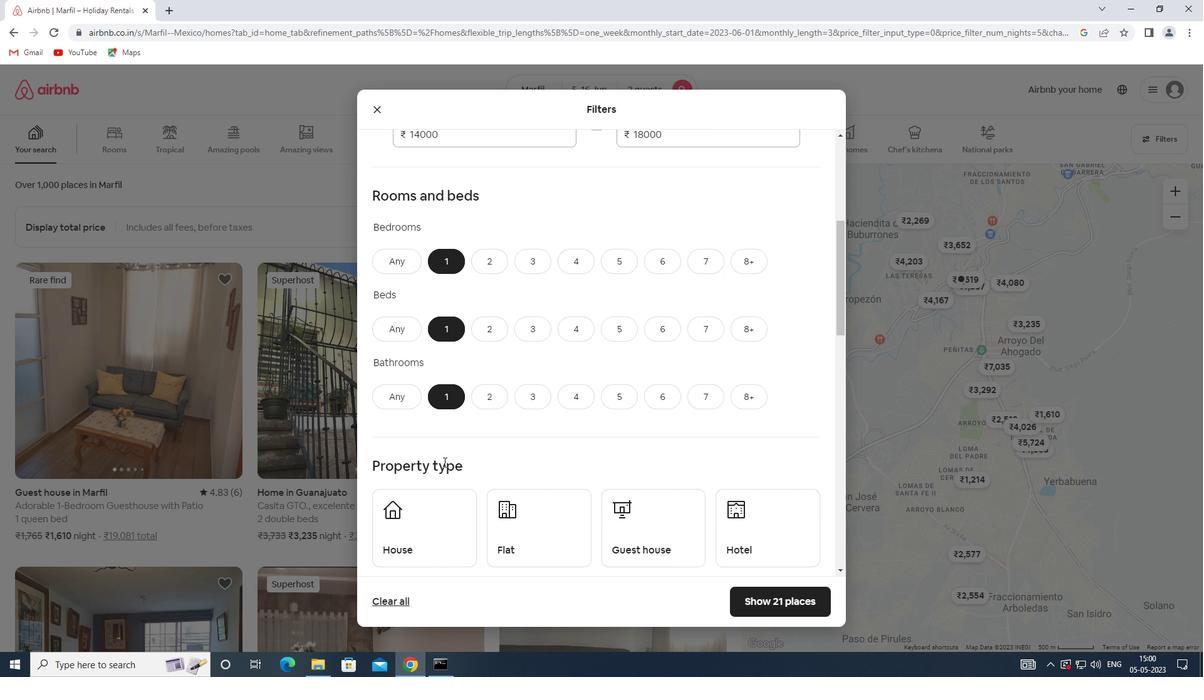 
Action: Mouse moved to (425, 413)
Screenshot: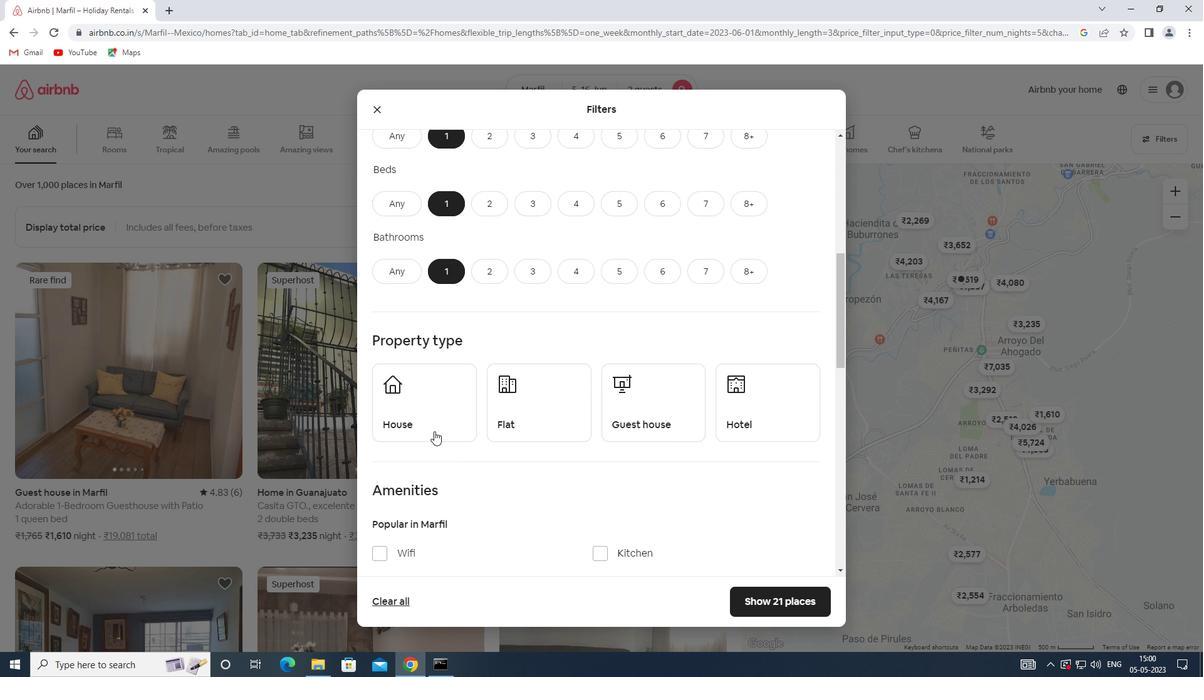 
Action: Mouse pressed left at (425, 413)
Screenshot: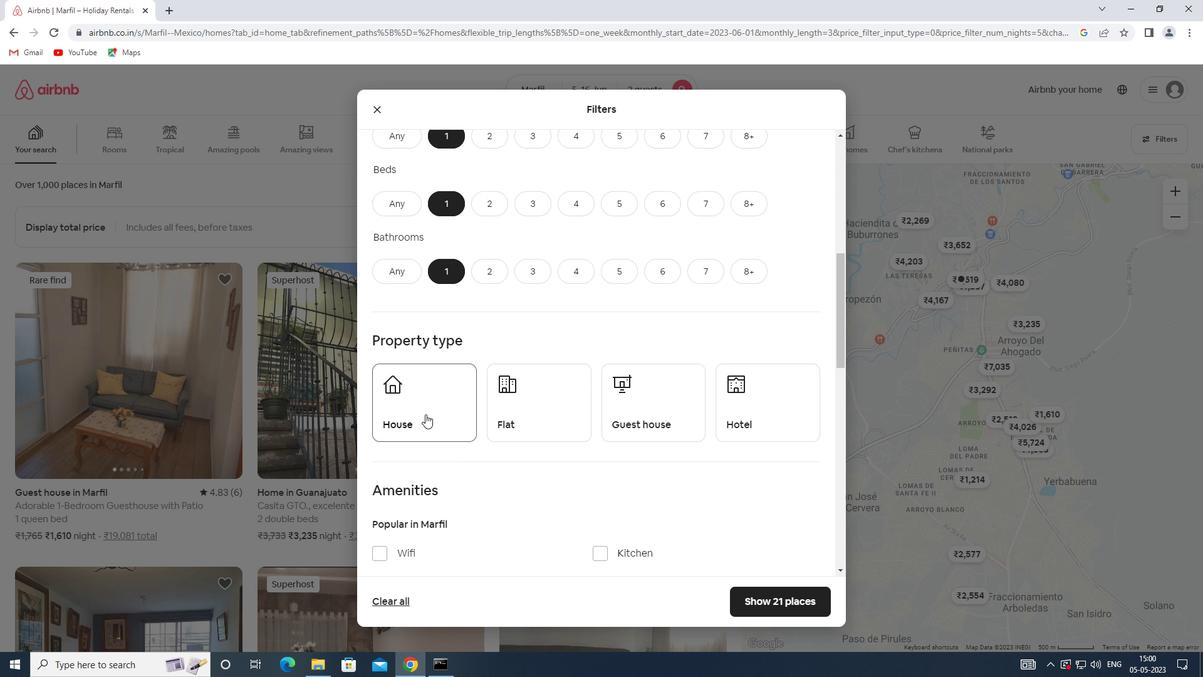 
Action: Mouse moved to (527, 420)
Screenshot: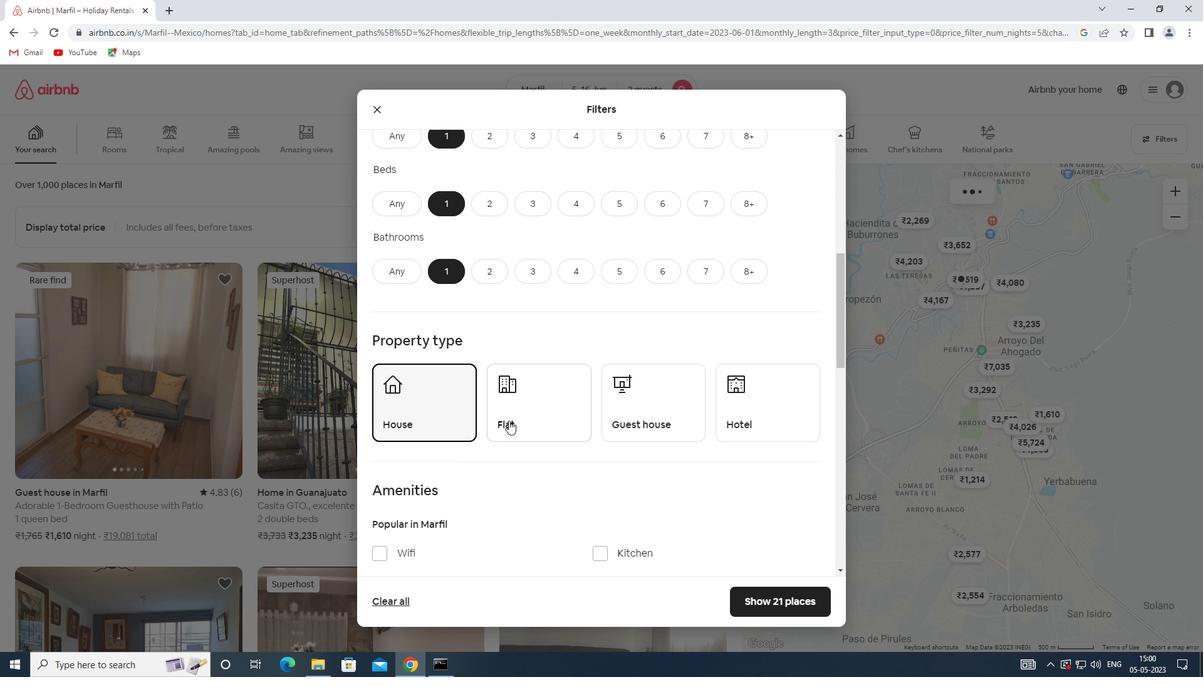 
Action: Mouse pressed left at (527, 420)
Screenshot: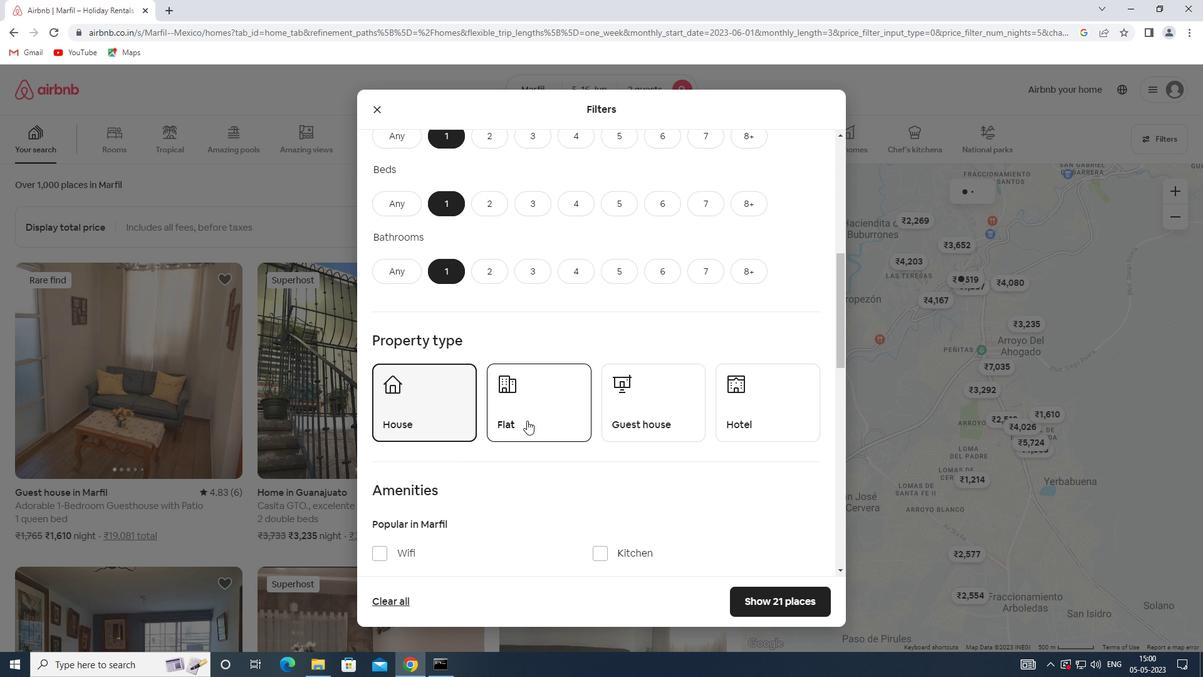 
Action: Mouse moved to (574, 420)
Screenshot: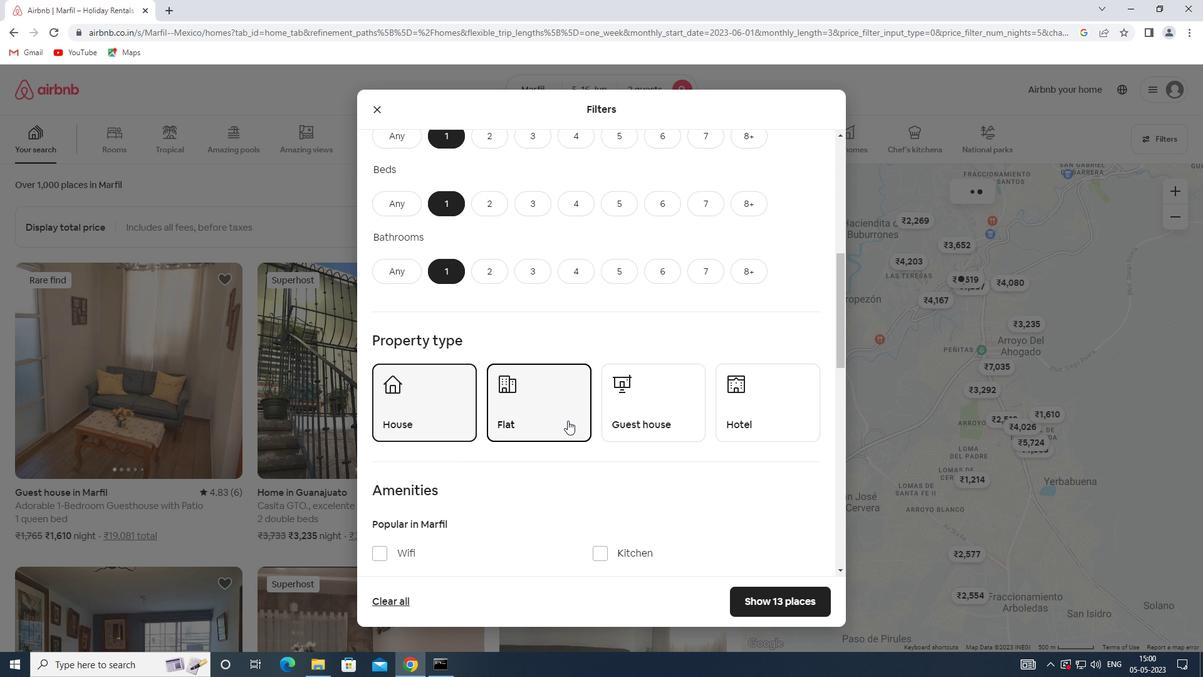 
Action: Mouse scrolled (574, 419) with delta (0, 0)
Screenshot: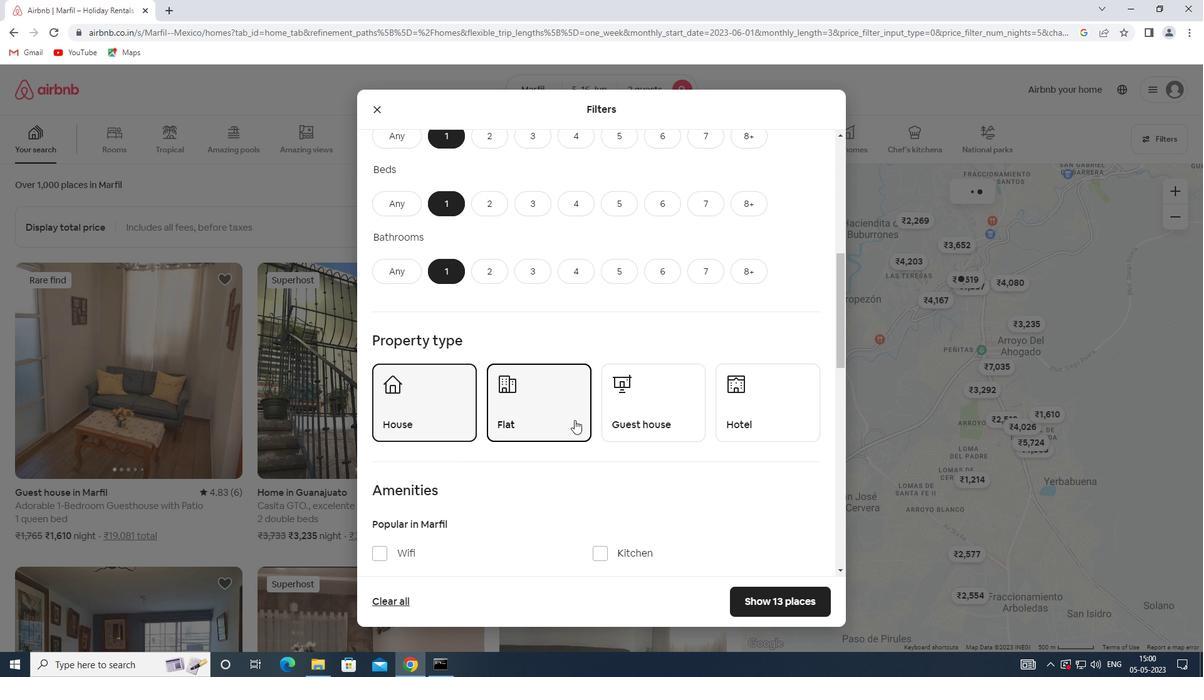 
Action: Mouse scrolled (574, 419) with delta (0, 0)
Screenshot: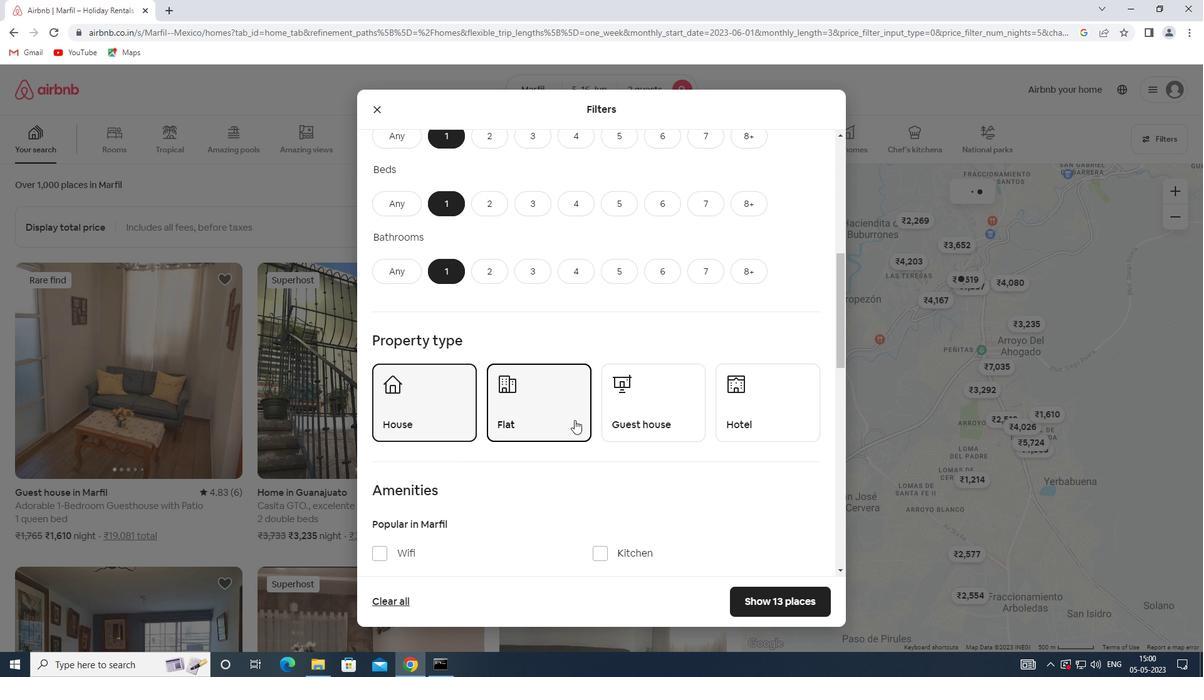 
Action: Mouse moved to (705, 285)
Screenshot: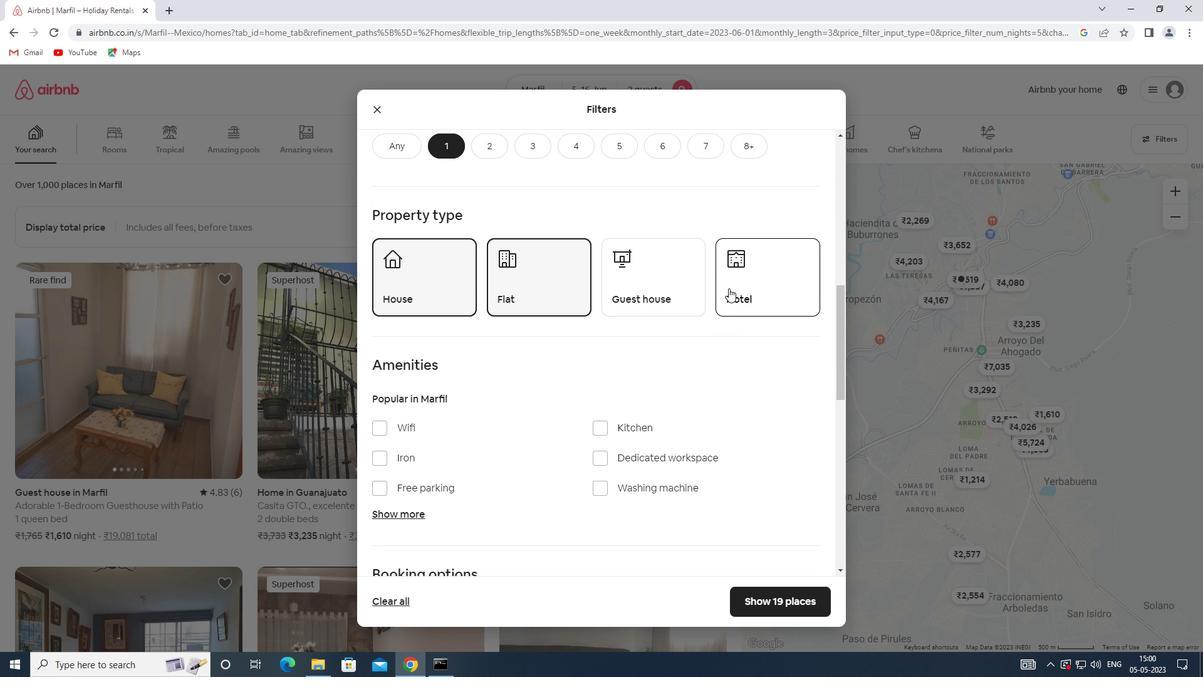 
Action: Mouse pressed left at (705, 285)
Screenshot: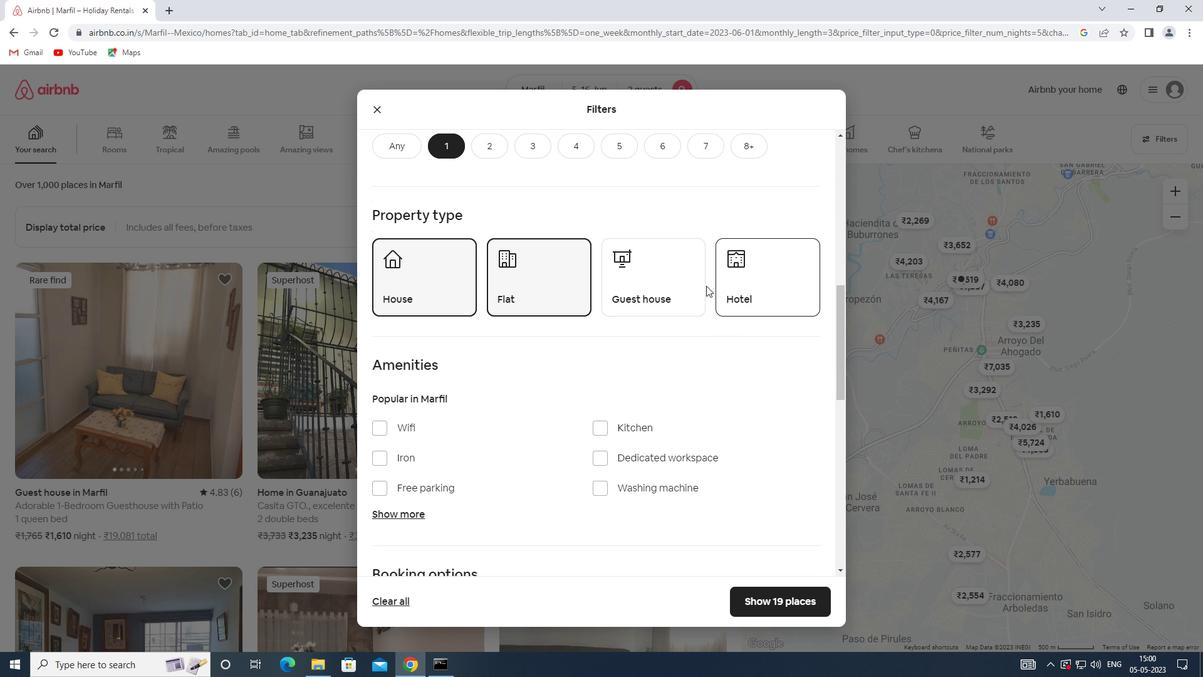 
Action: Mouse moved to (745, 292)
Screenshot: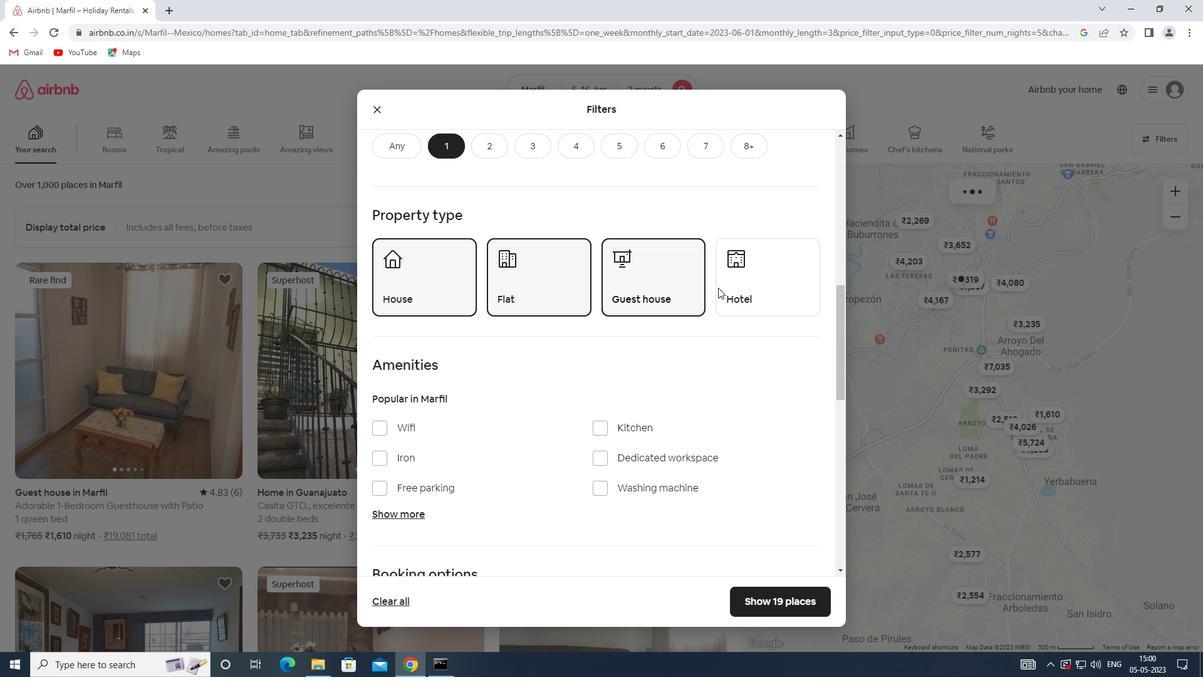 
Action: Mouse pressed left at (745, 292)
Screenshot: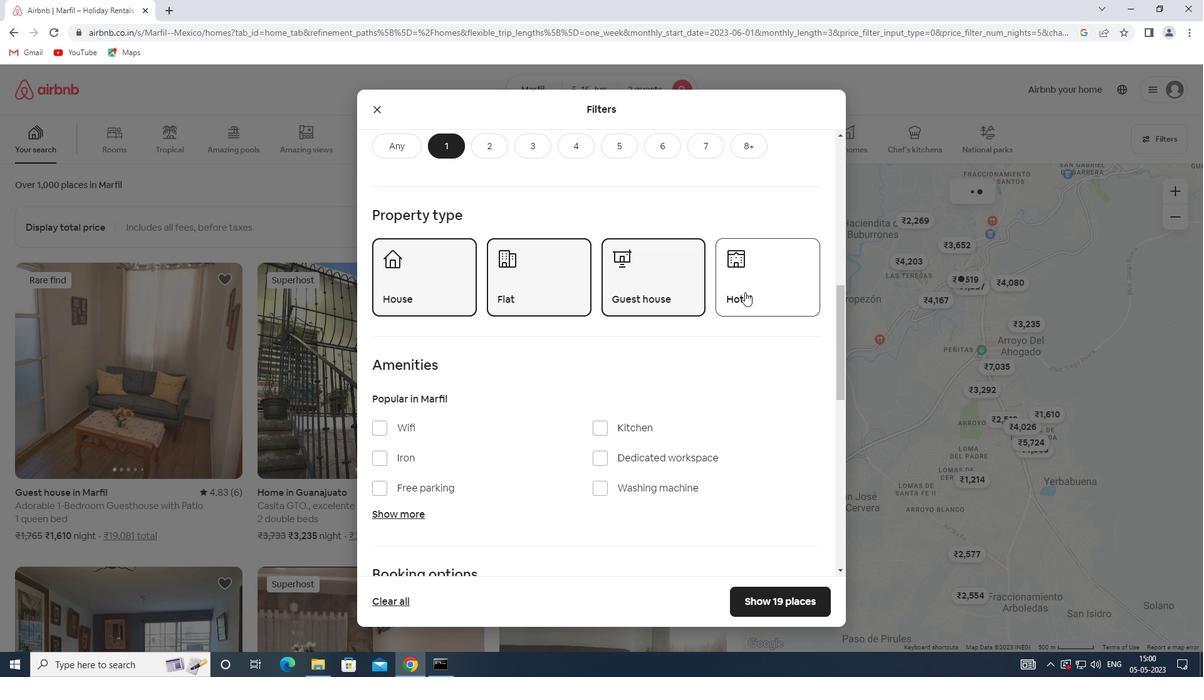 
Action: Mouse moved to (641, 294)
Screenshot: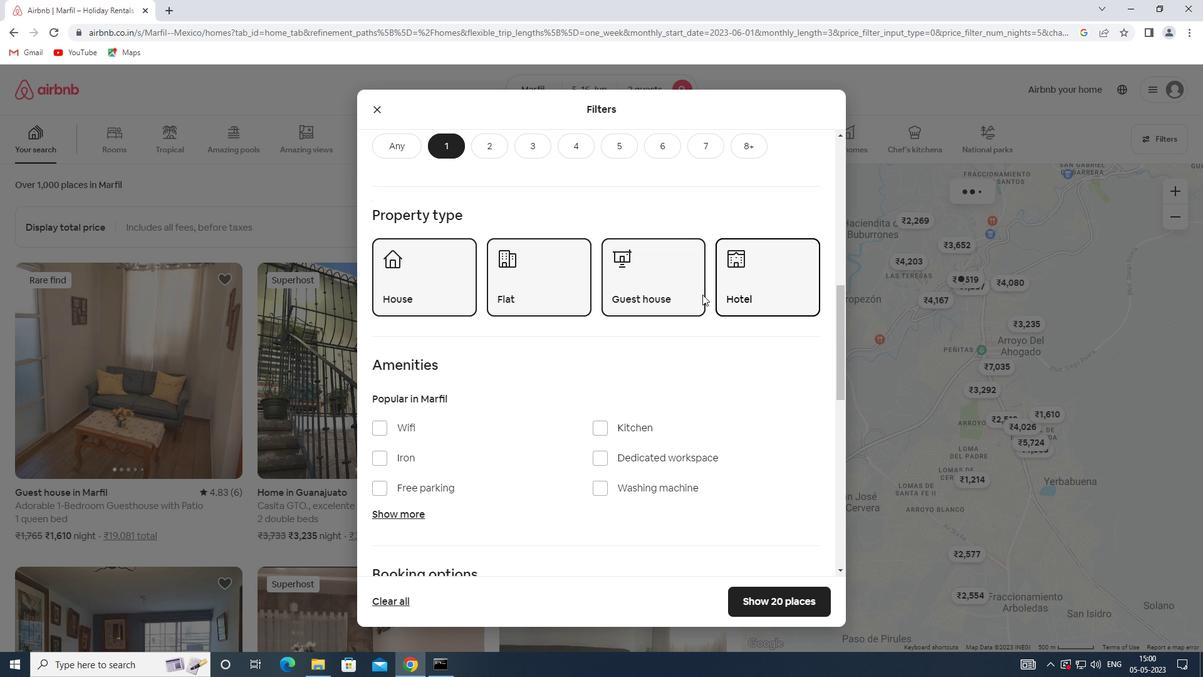 
Action: Mouse scrolled (641, 293) with delta (0, 0)
Screenshot: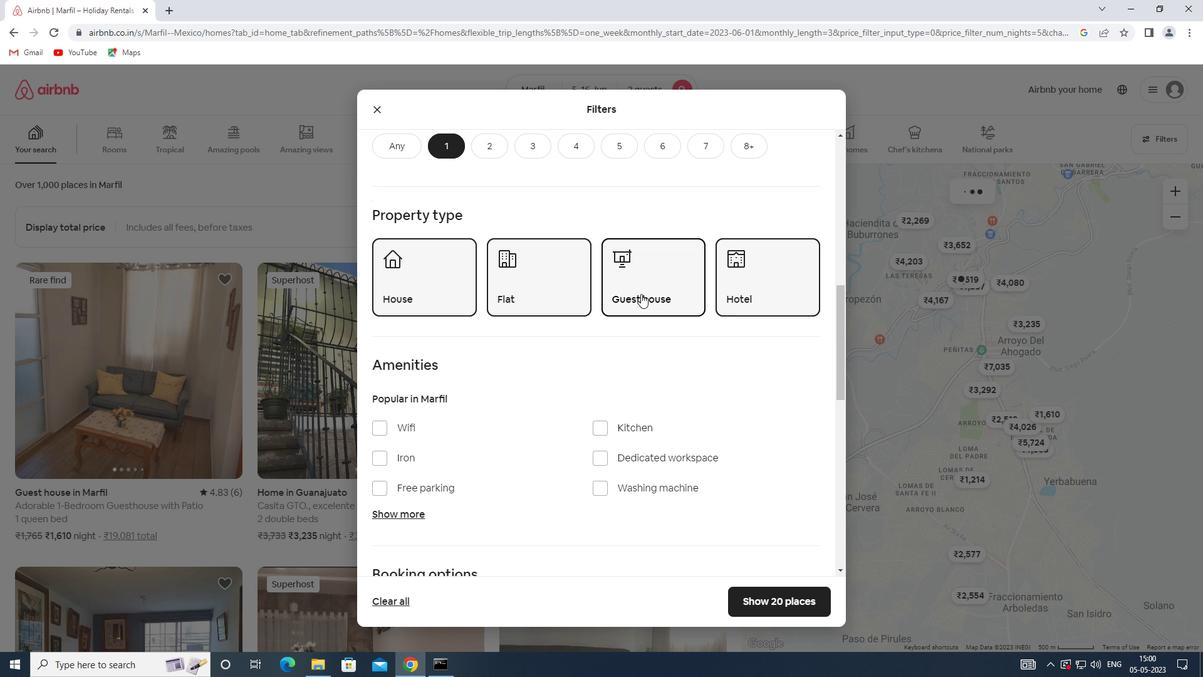 
Action: Mouse scrolled (641, 293) with delta (0, 0)
Screenshot: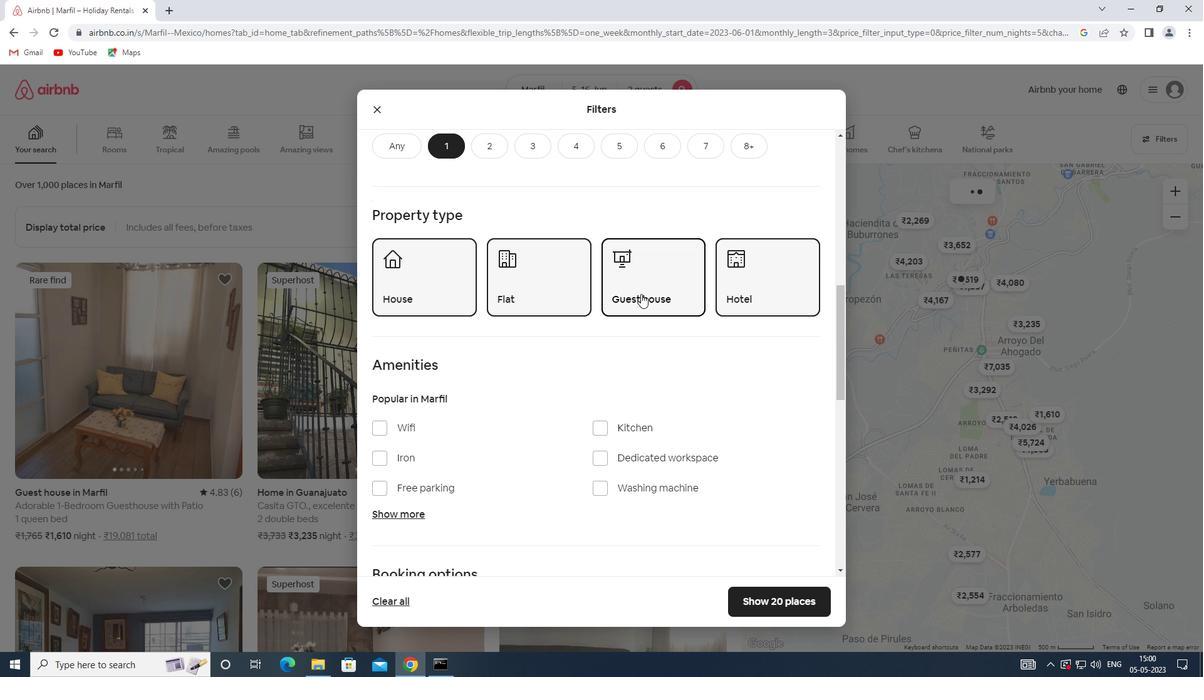 
Action: Mouse moved to (640, 294)
Screenshot: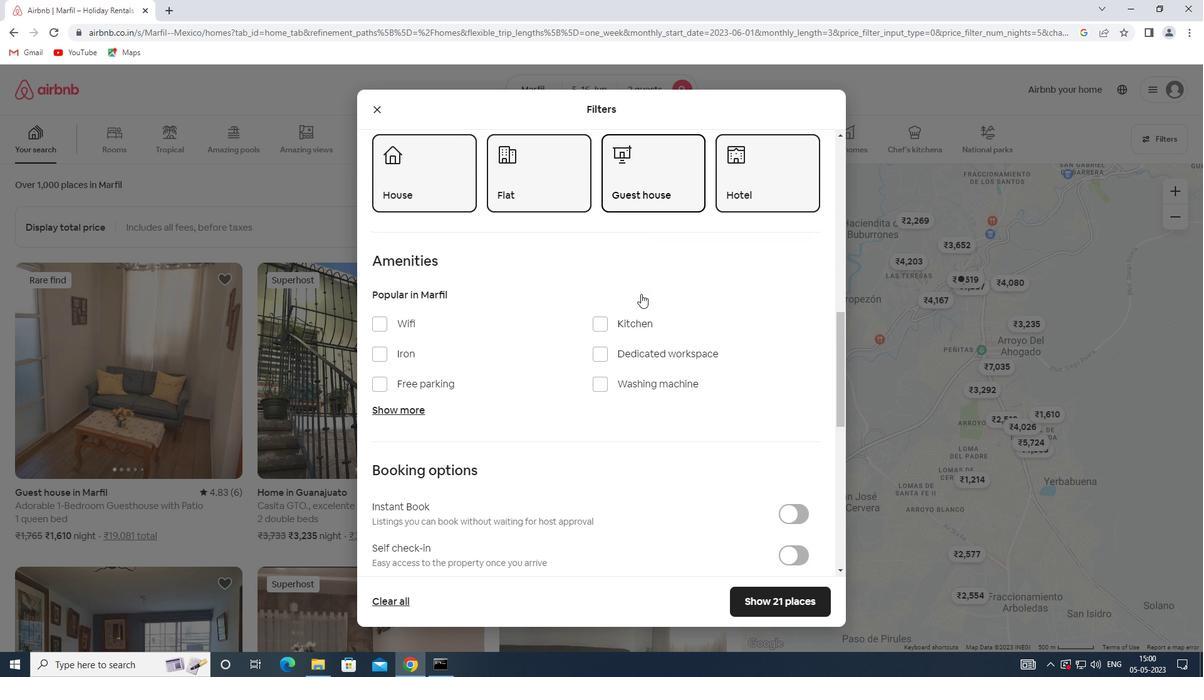 
Action: Mouse scrolled (640, 293) with delta (0, 0)
Screenshot: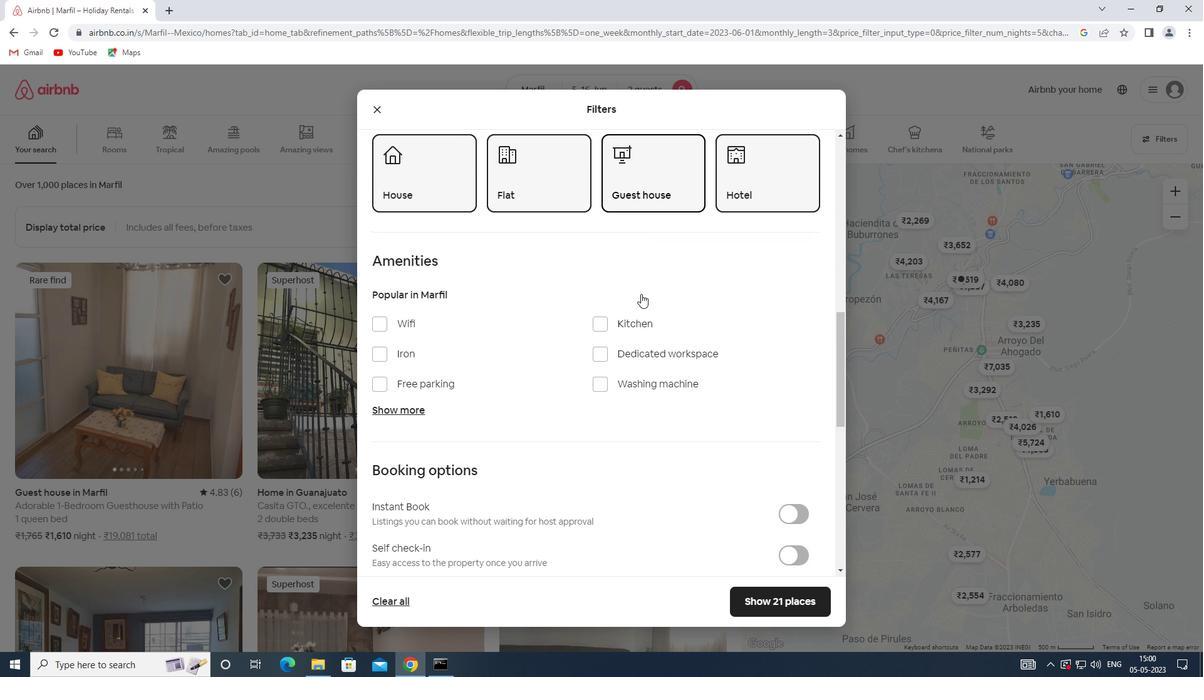 
Action: Mouse scrolled (640, 293) with delta (0, 0)
Screenshot: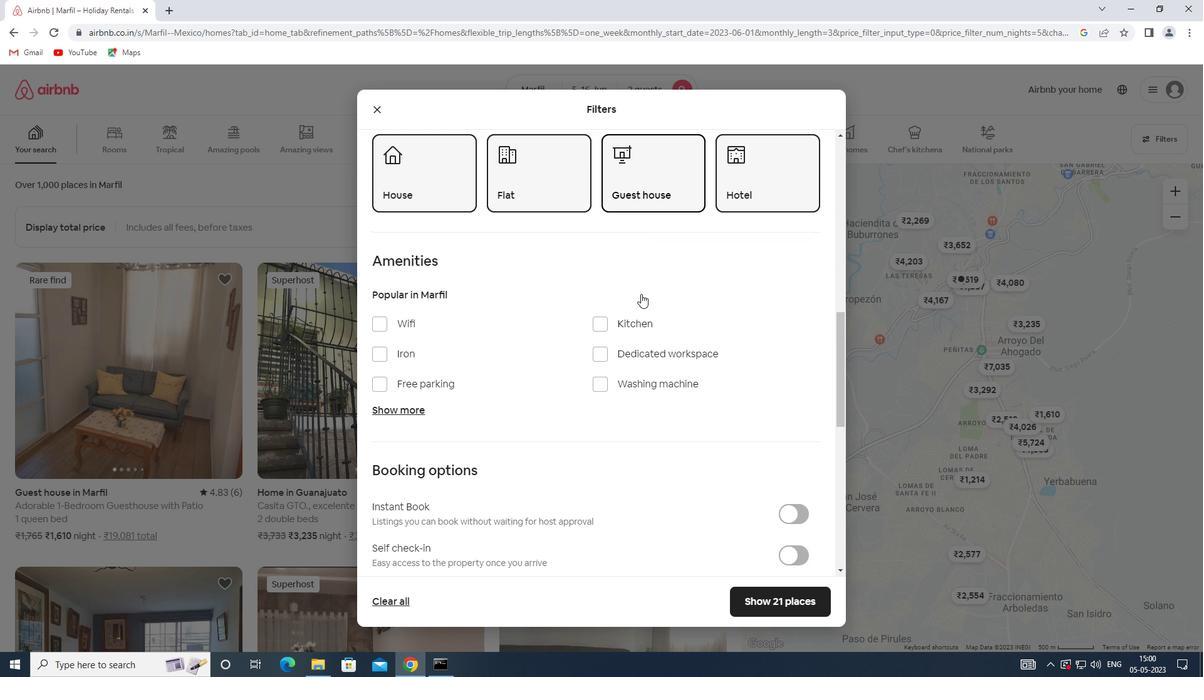 
Action: Mouse scrolled (640, 293) with delta (0, 0)
Screenshot: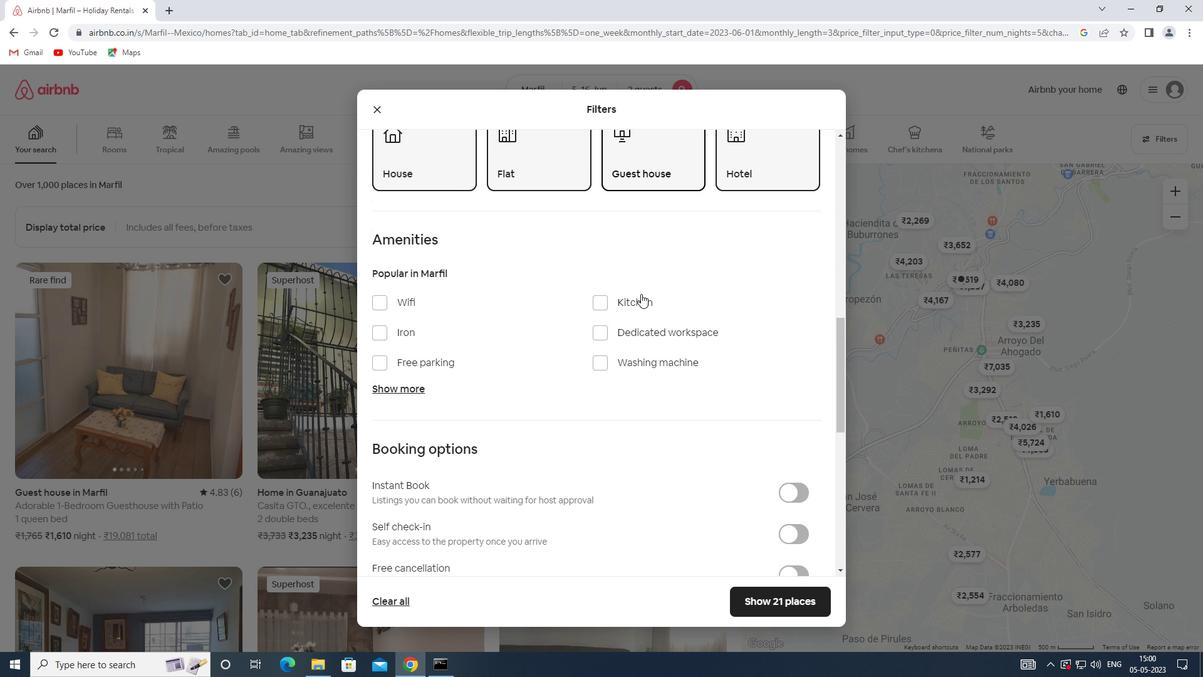 
Action: Mouse moved to (786, 344)
Screenshot: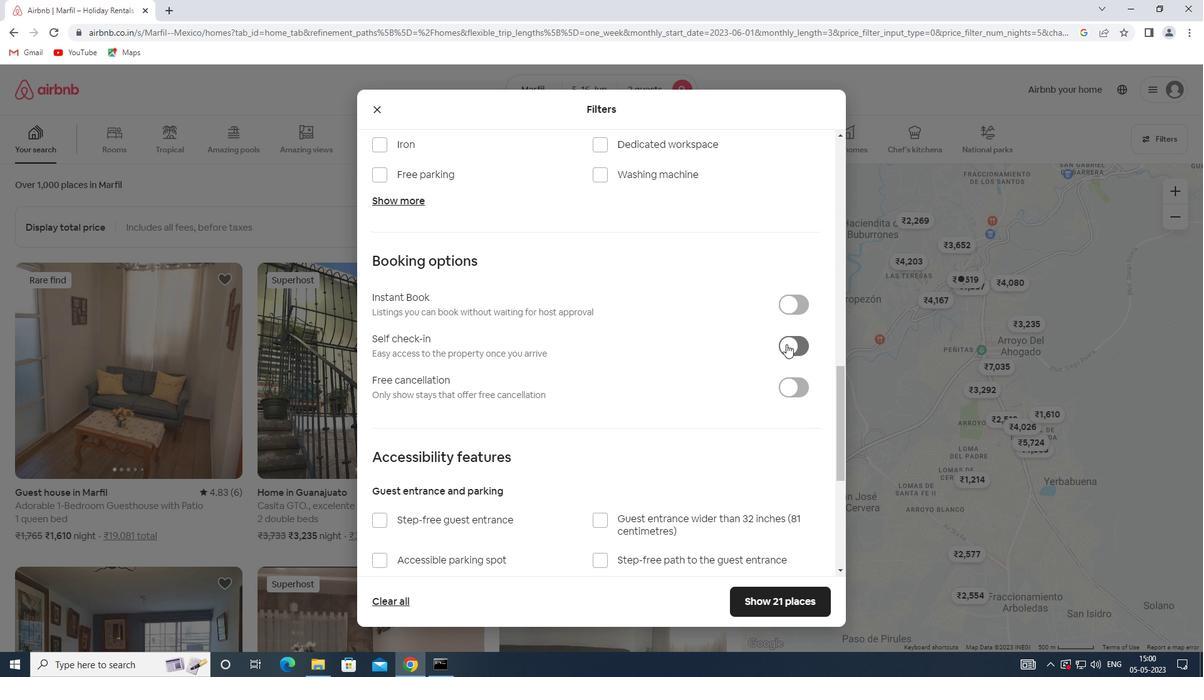 
Action: Mouse pressed left at (786, 344)
Screenshot: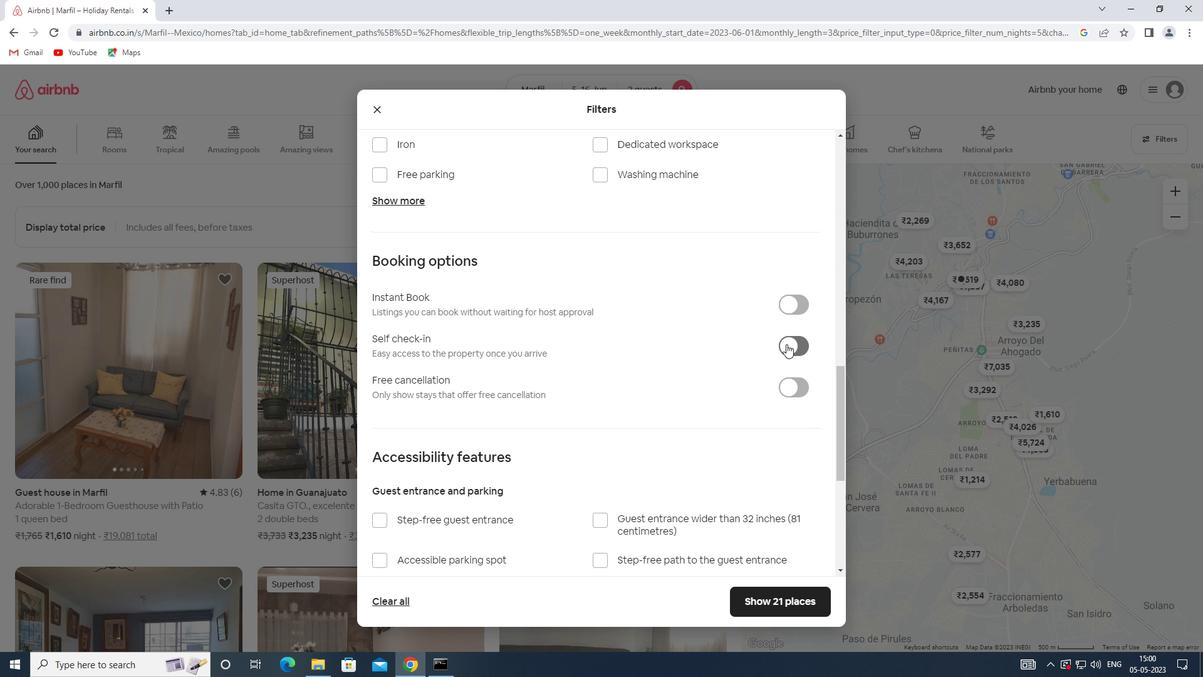 
Action: Mouse moved to (477, 315)
Screenshot: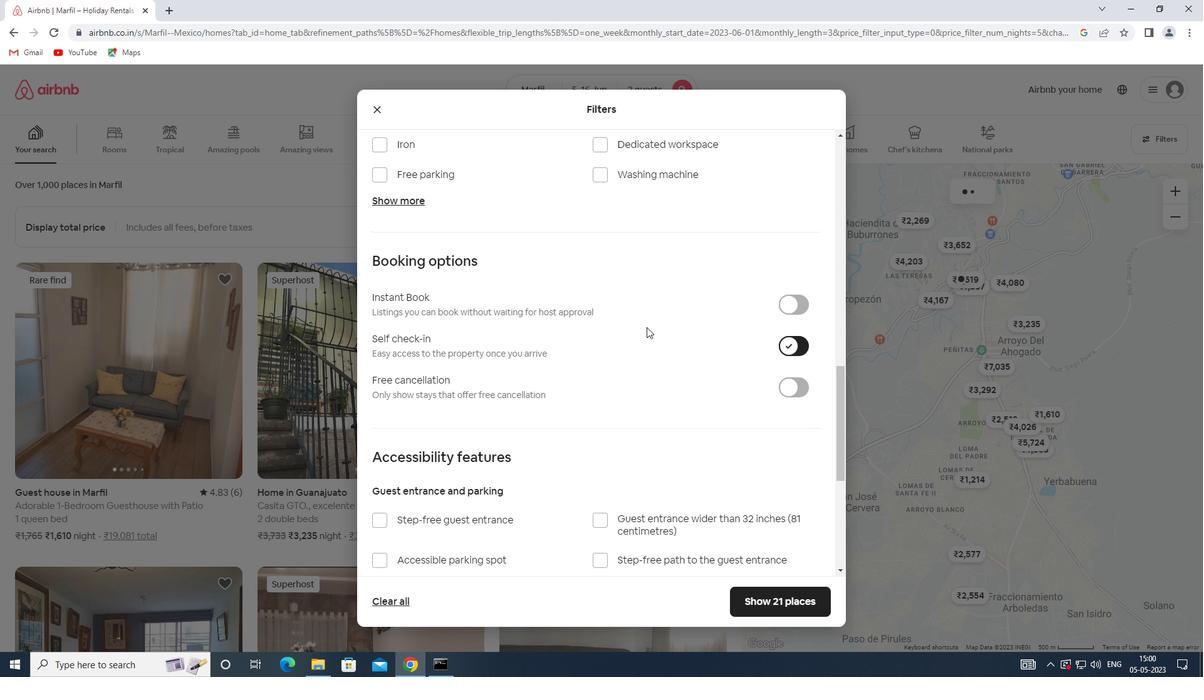 
Action: Mouse scrolled (477, 314) with delta (0, 0)
Screenshot: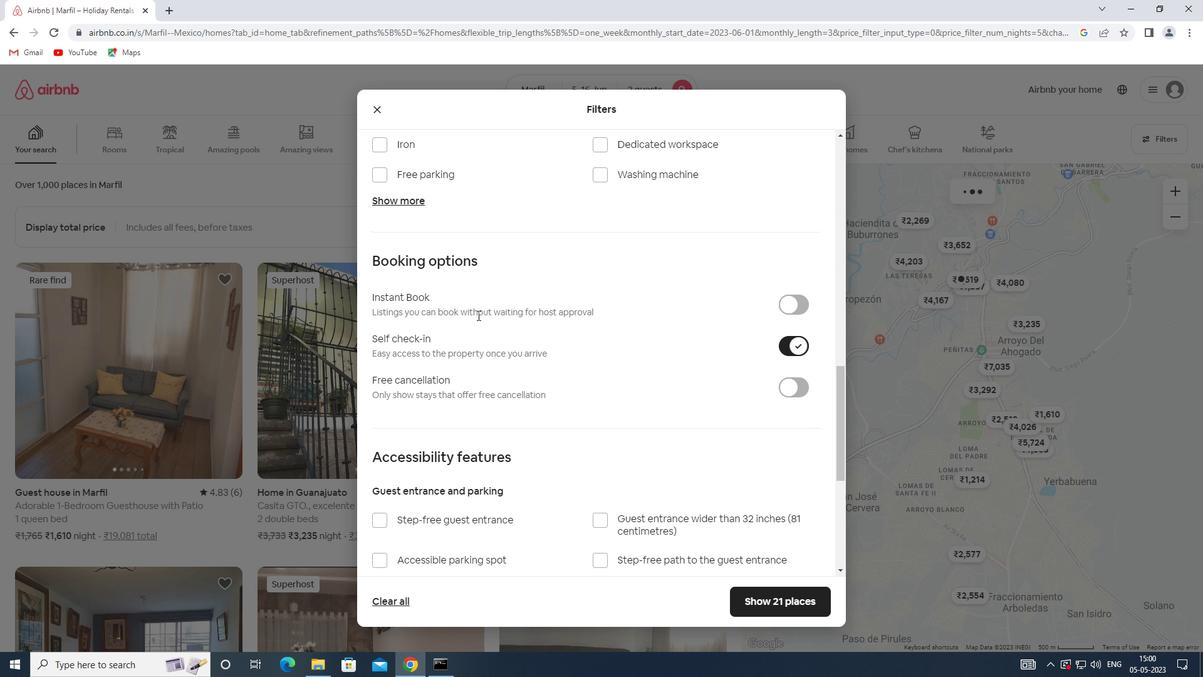 
Action: Mouse scrolled (477, 314) with delta (0, 0)
Screenshot: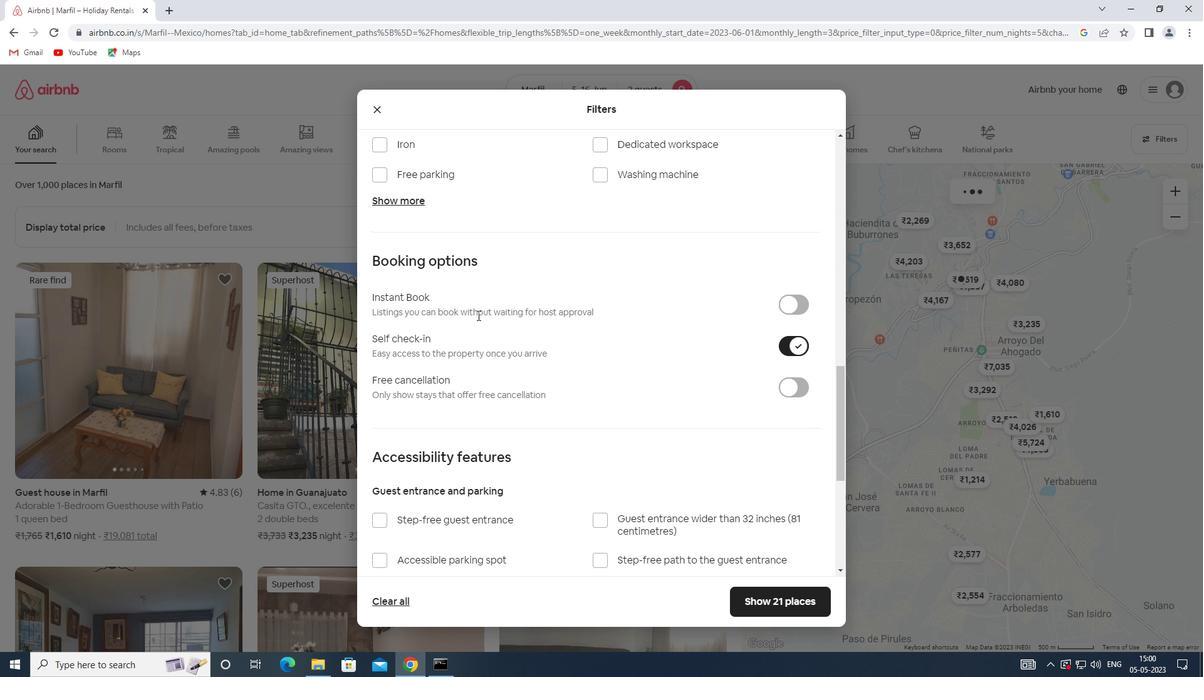 
Action: Mouse scrolled (477, 314) with delta (0, 0)
Screenshot: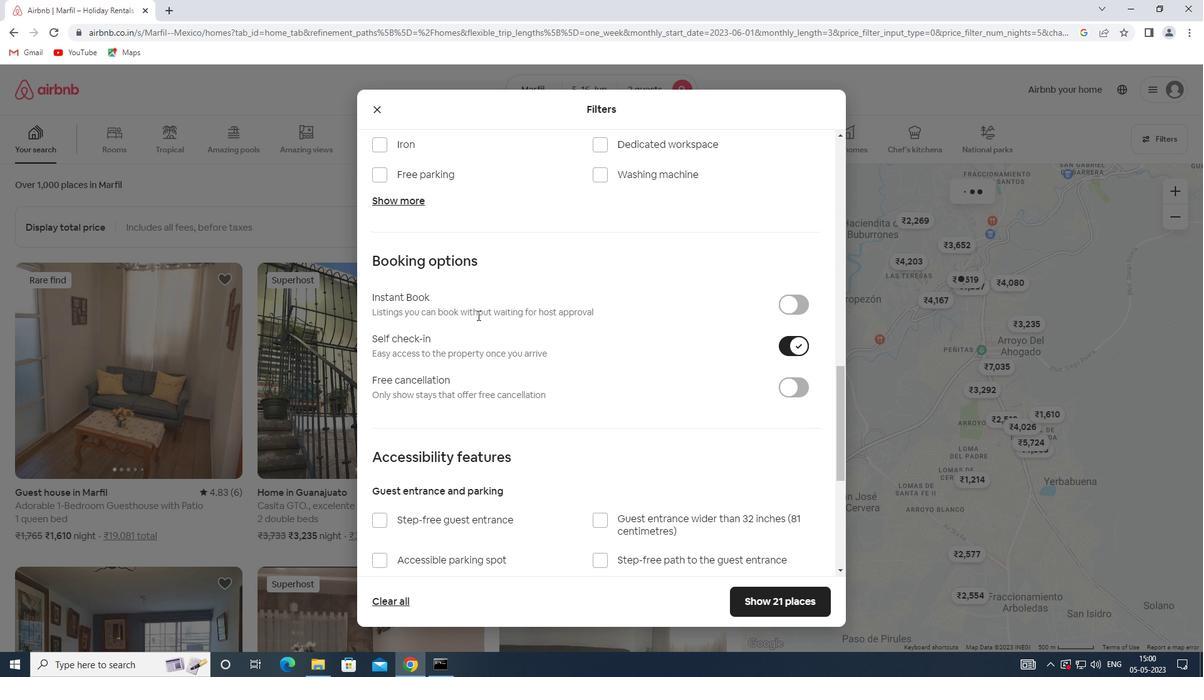 
Action: Mouse scrolled (477, 314) with delta (0, 0)
Screenshot: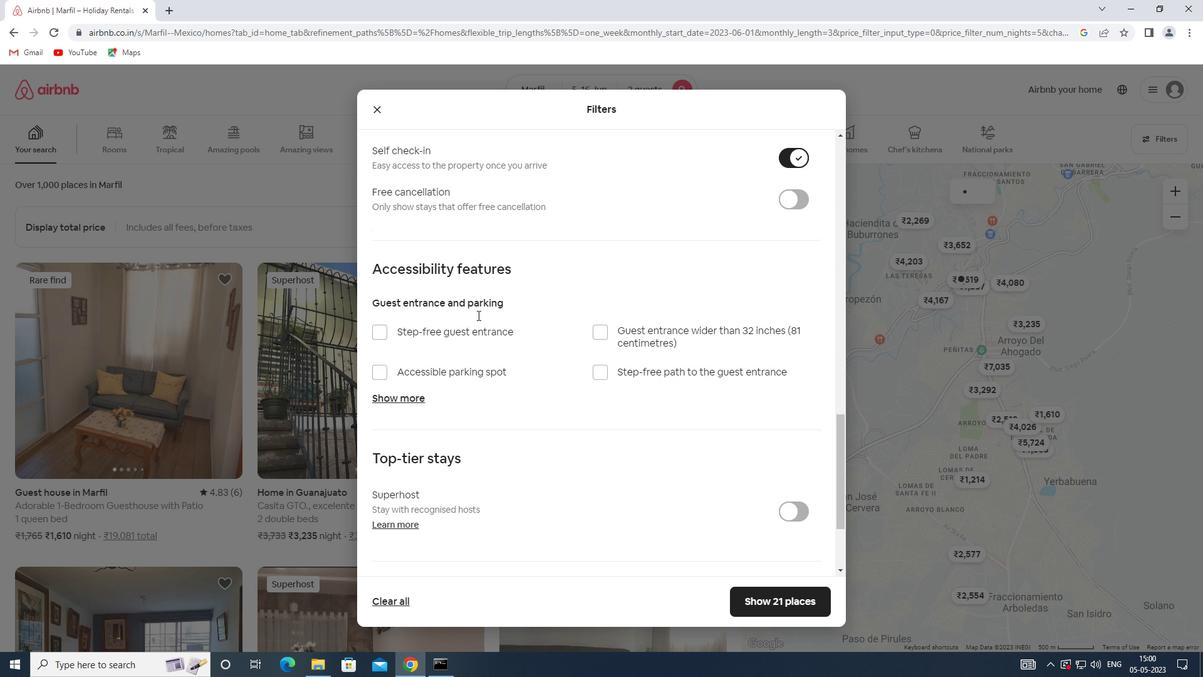 
Action: Mouse scrolled (477, 314) with delta (0, 0)
Screenshot: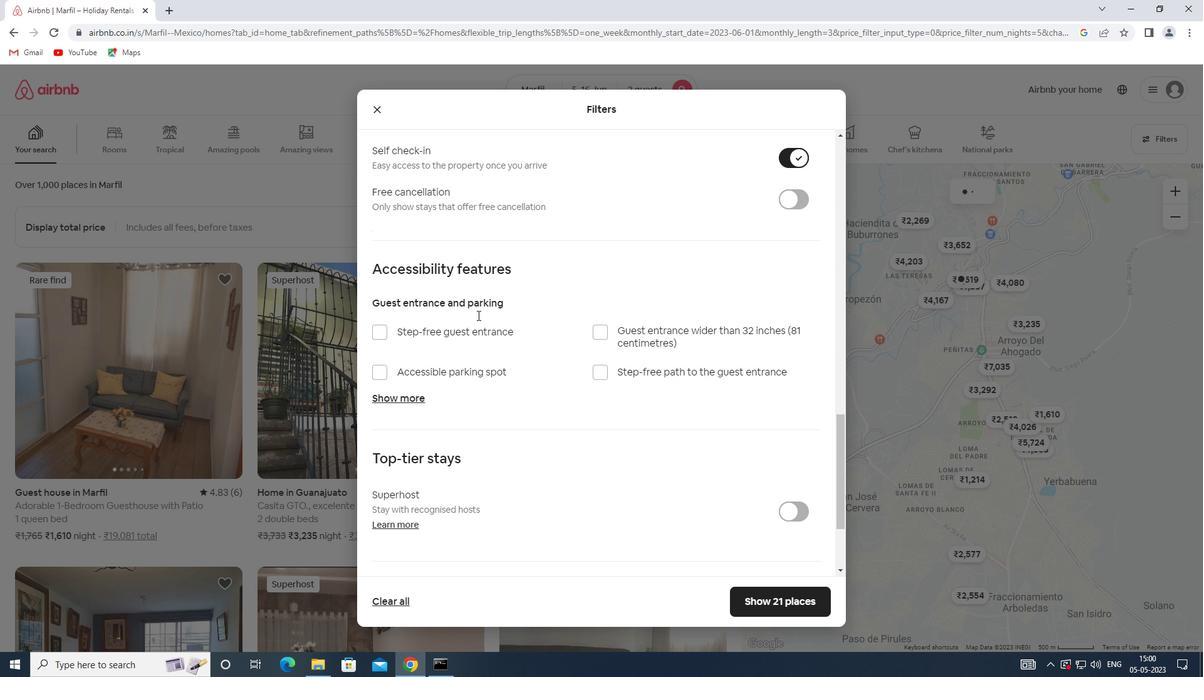 
Action: Mouse scrolled (477, 314) with delta (0, 0)
Screenshot: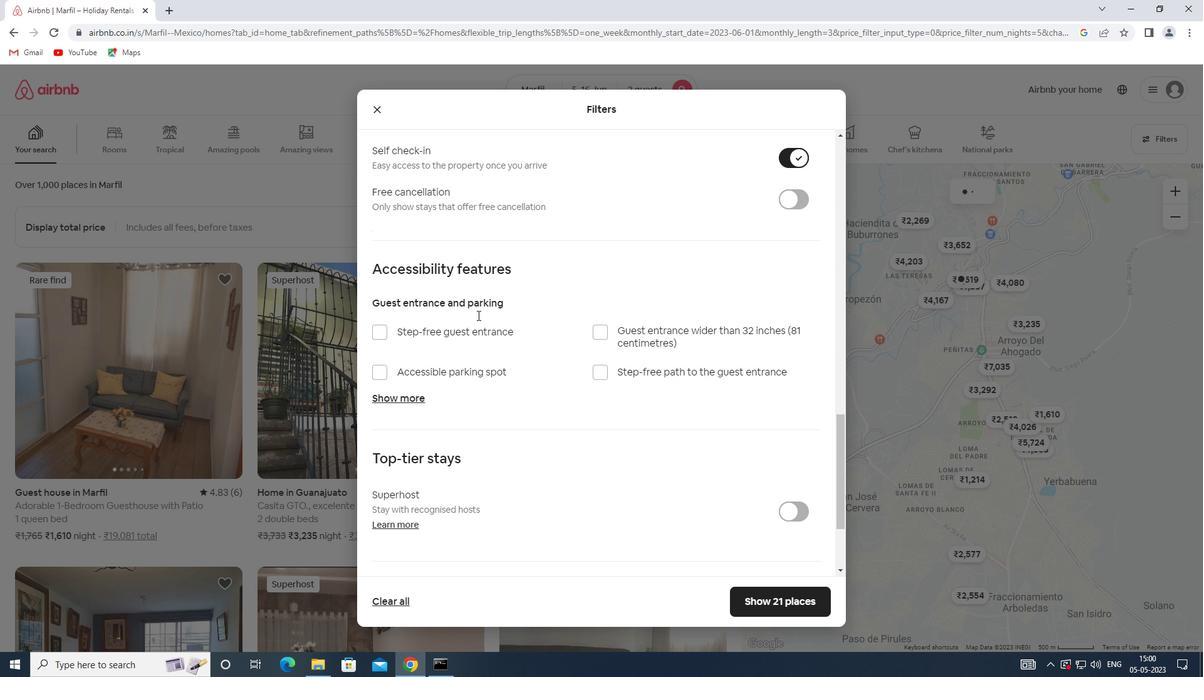 
Action: Mouse scrolled (477, 314) with delta (0, 0)
Screenshot: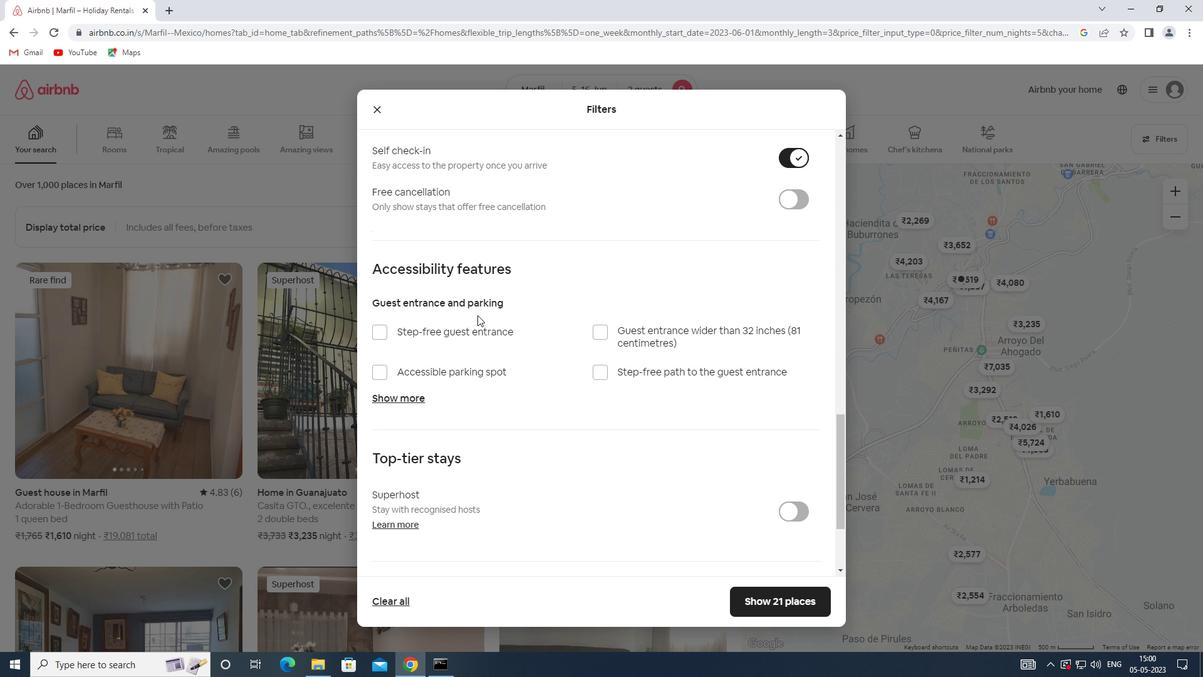 
Action: Mouse moved to (383, 485)
Screenshot: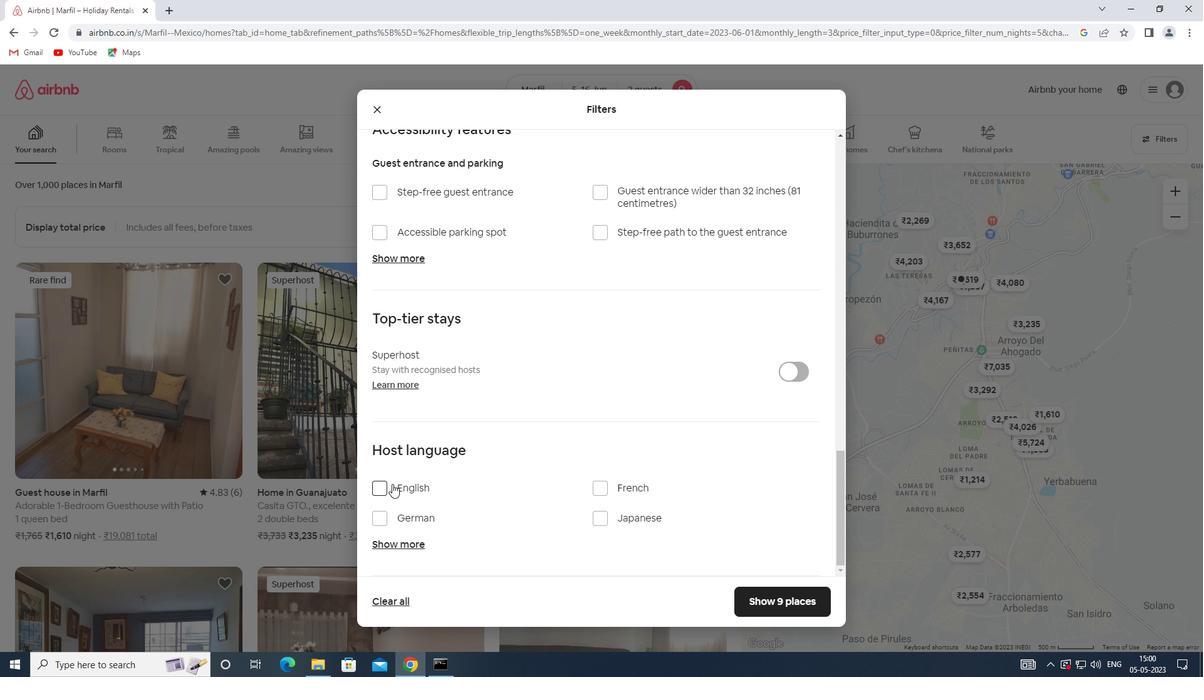 
Action: Mouse pressed left at (383, 485)
Screenshot: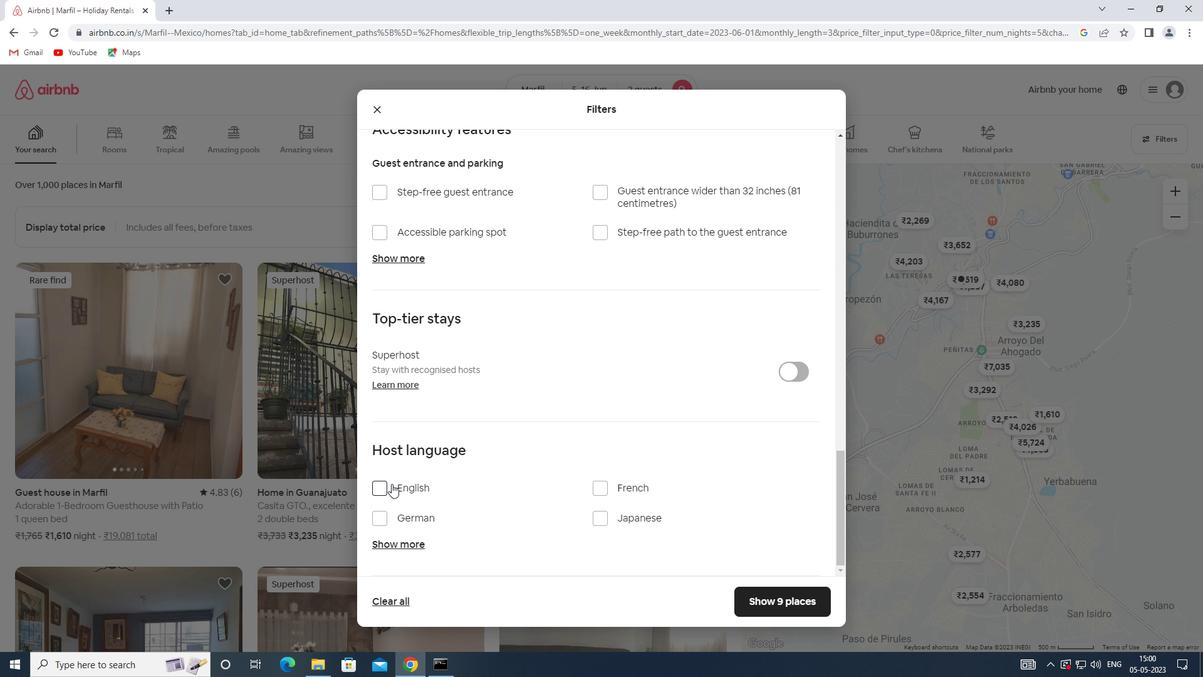 
Action: Mouse moved to (774, 600)
Screenshot: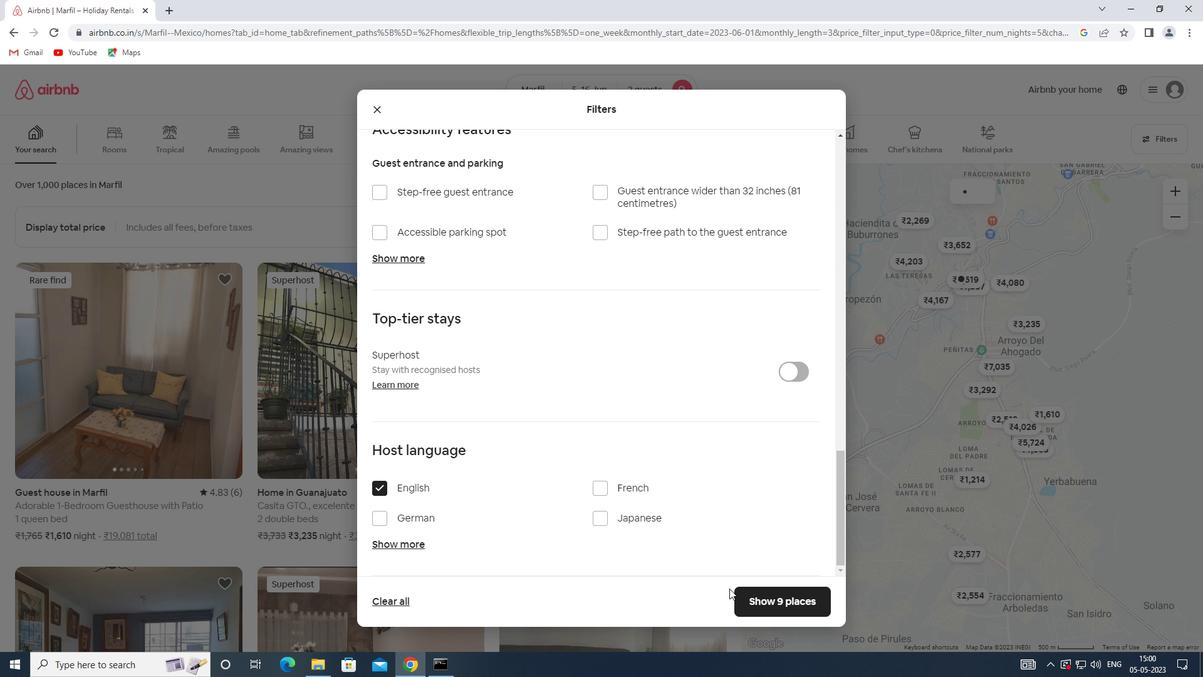 
Action: Mouse pressed left at (774, 600)
Screenshot: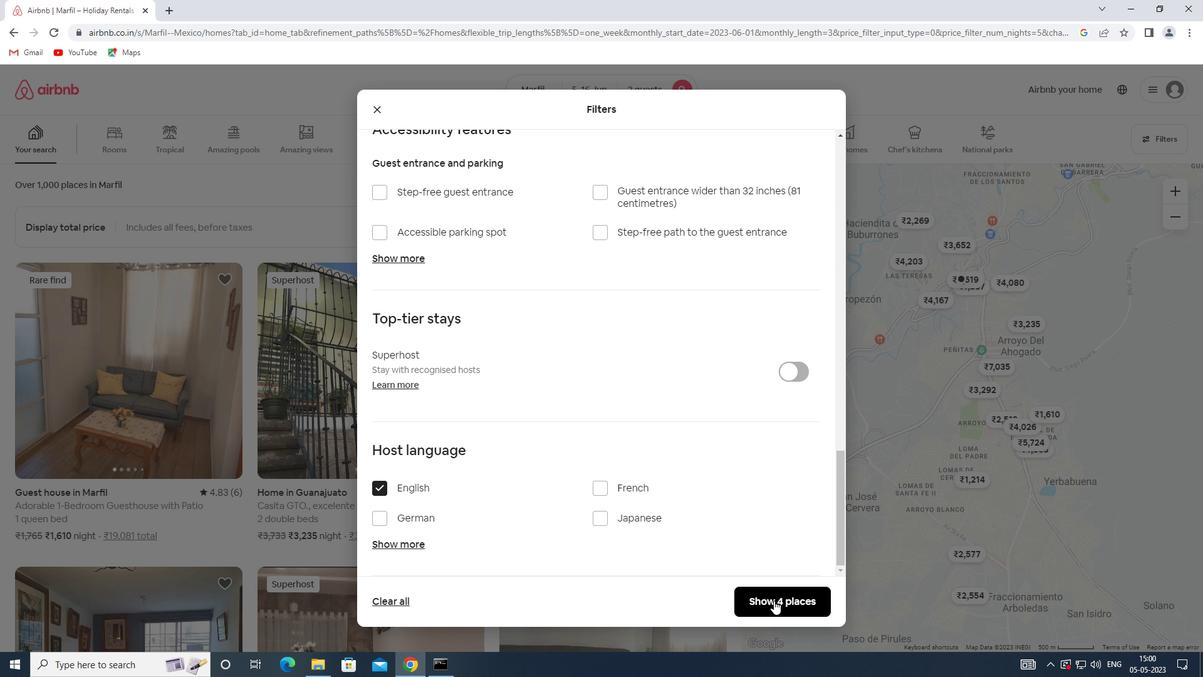 
